 Task: Add Sprouts No Salt Added Tomato Sauce to the cart.
Action: Mouse moved to (17, 88)
Screenshot: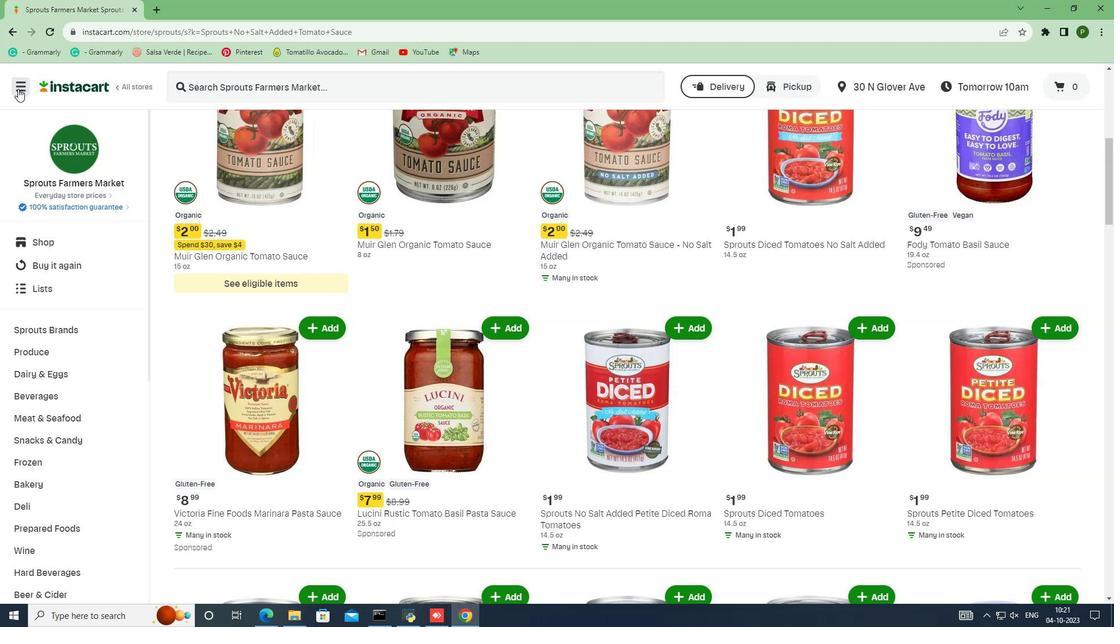 
Action: Mouse pressed left at (17, 88)
Screenshot: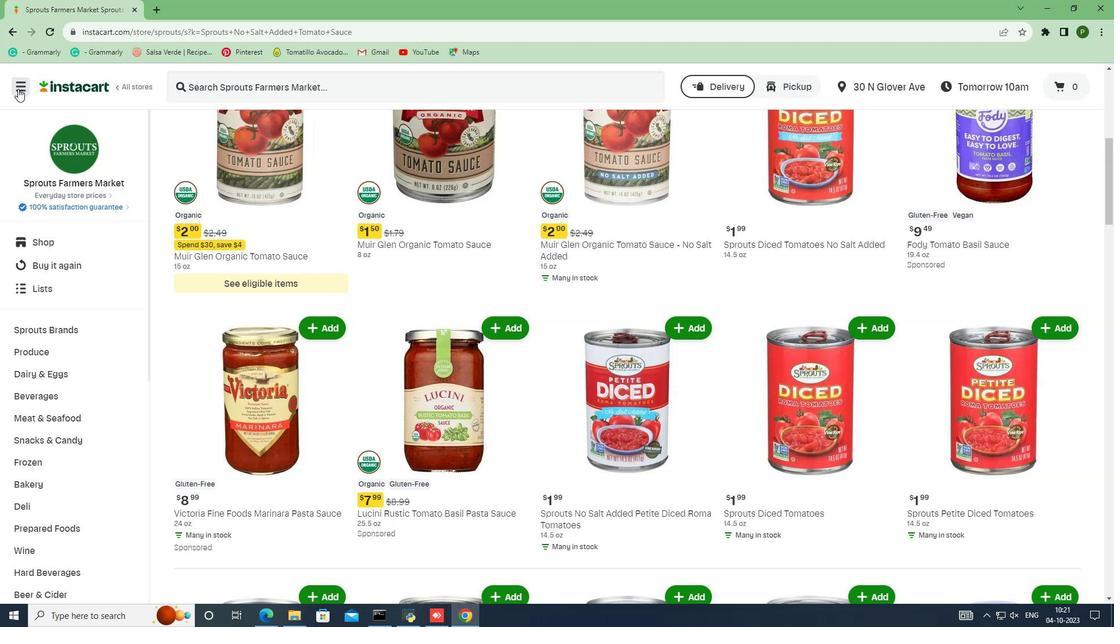 
Action: Mouse moved to (47, 313)
Screenshot: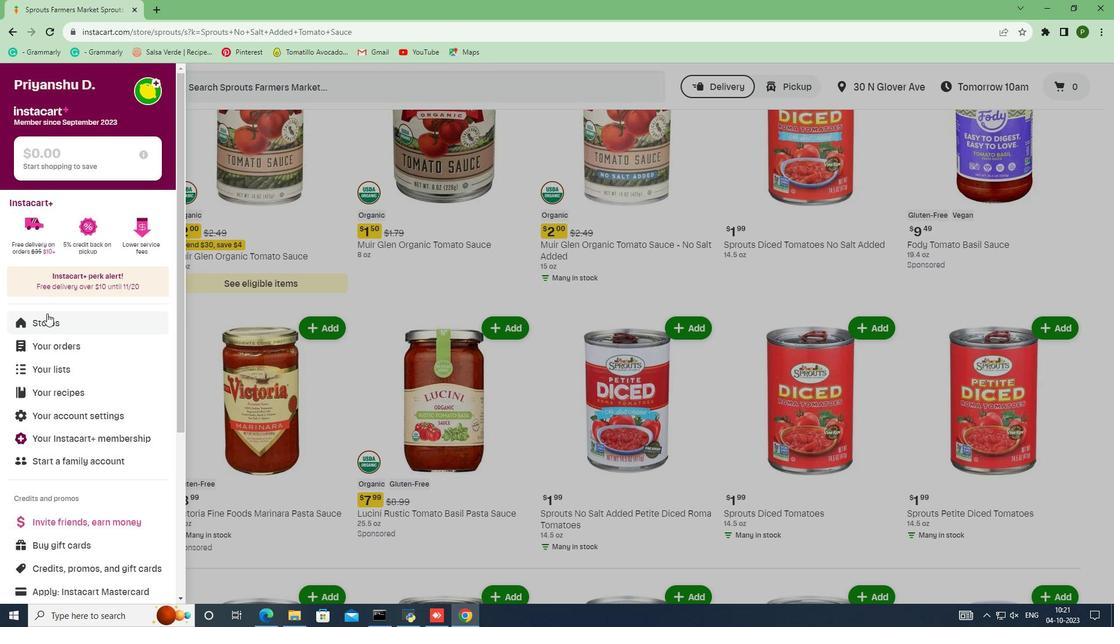 
Action: Mouse pressed left at (47, 313)
Screenshot: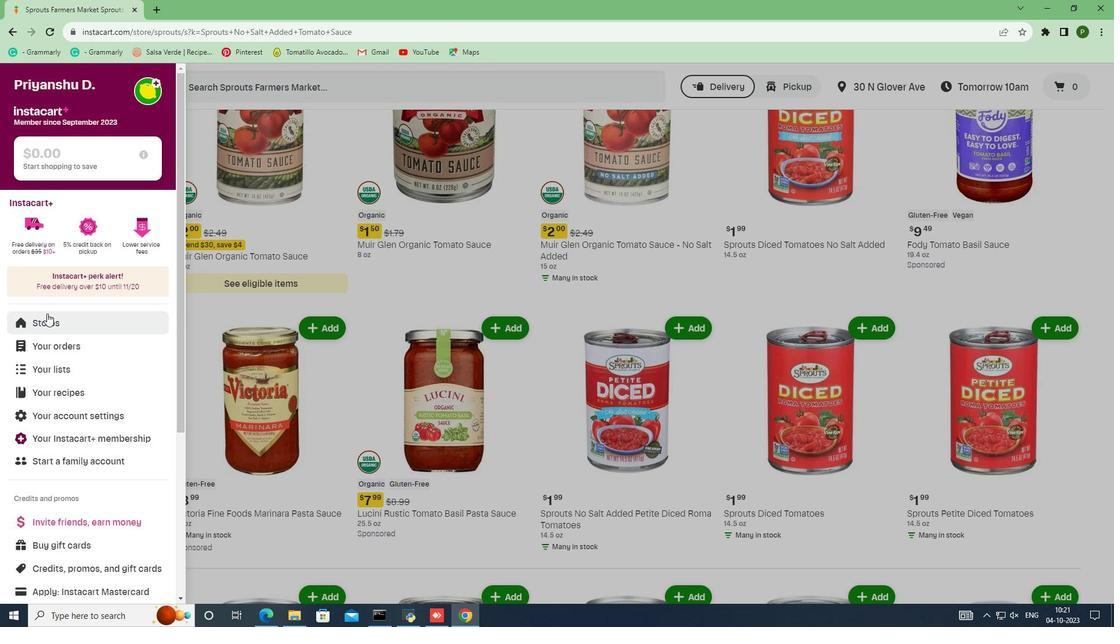 
Action: Mouse moved to (265, 132)
Screenshot: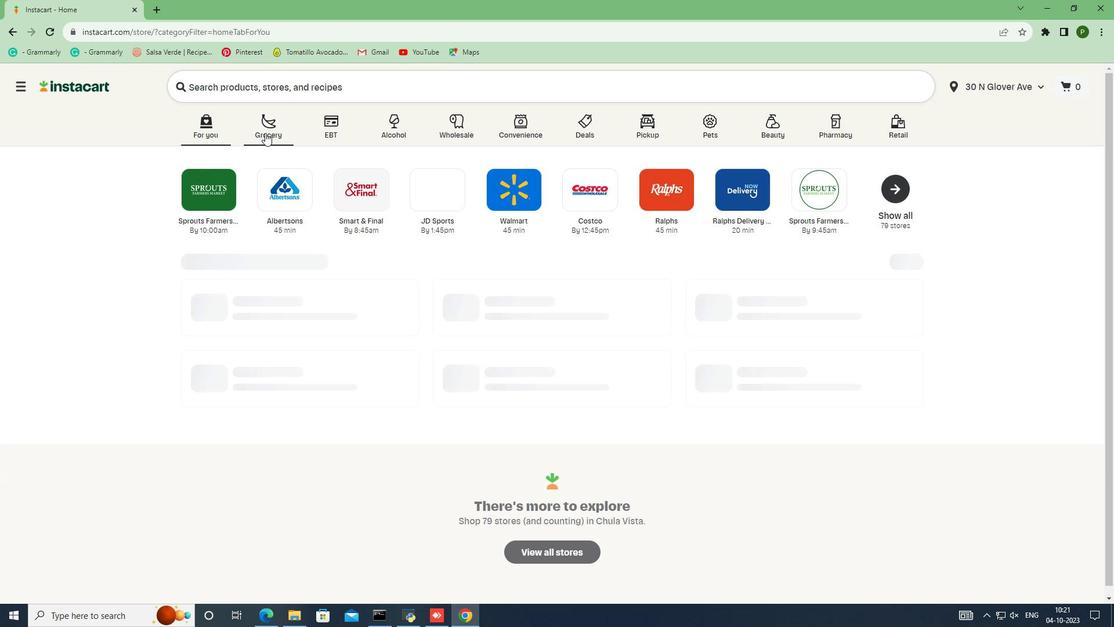 
Action: Mouse pressed left at (265, 132)
Screenshot: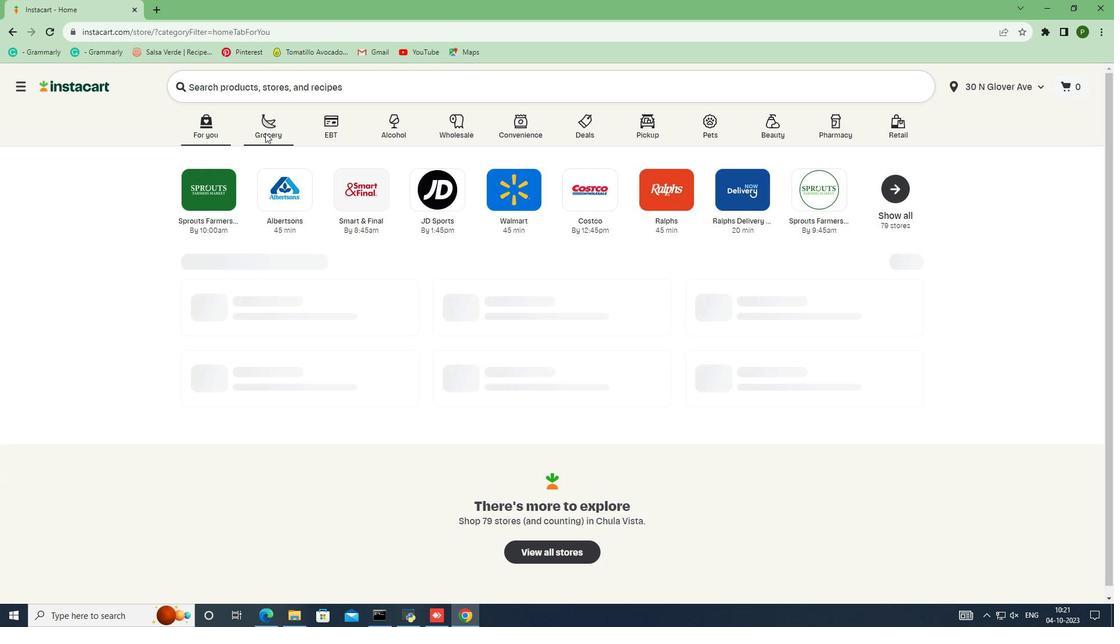 
Action: Mouse moved to (712, 263)
Screenshot: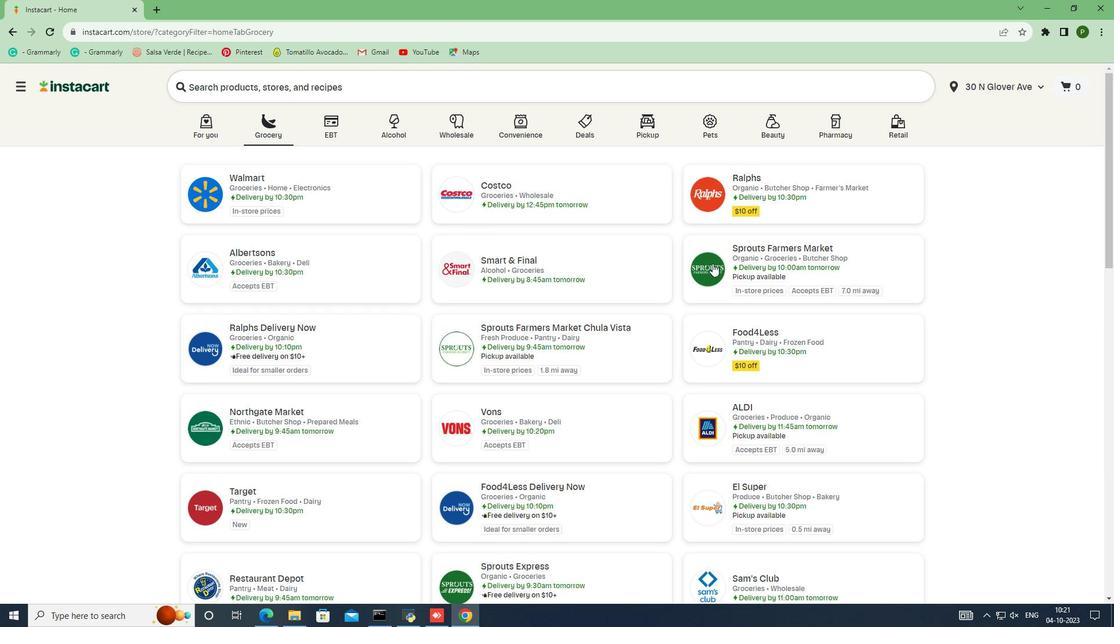 
Action: Mouse pressed left at (712, 263)
Screenshot: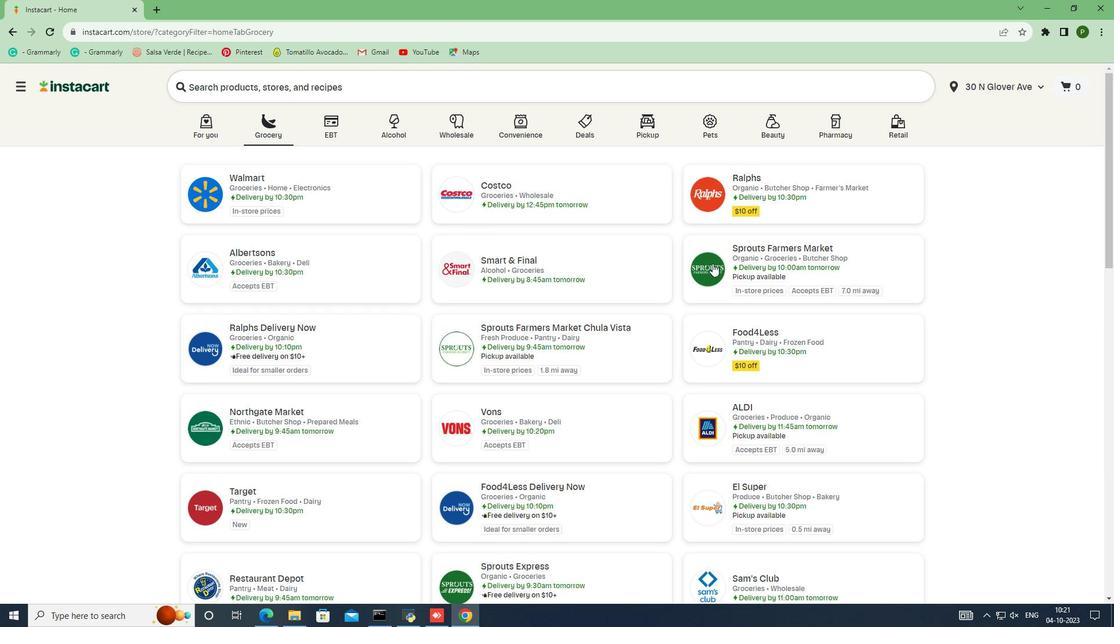 
Action: Mouse moved to (87, 326)
Screenshot: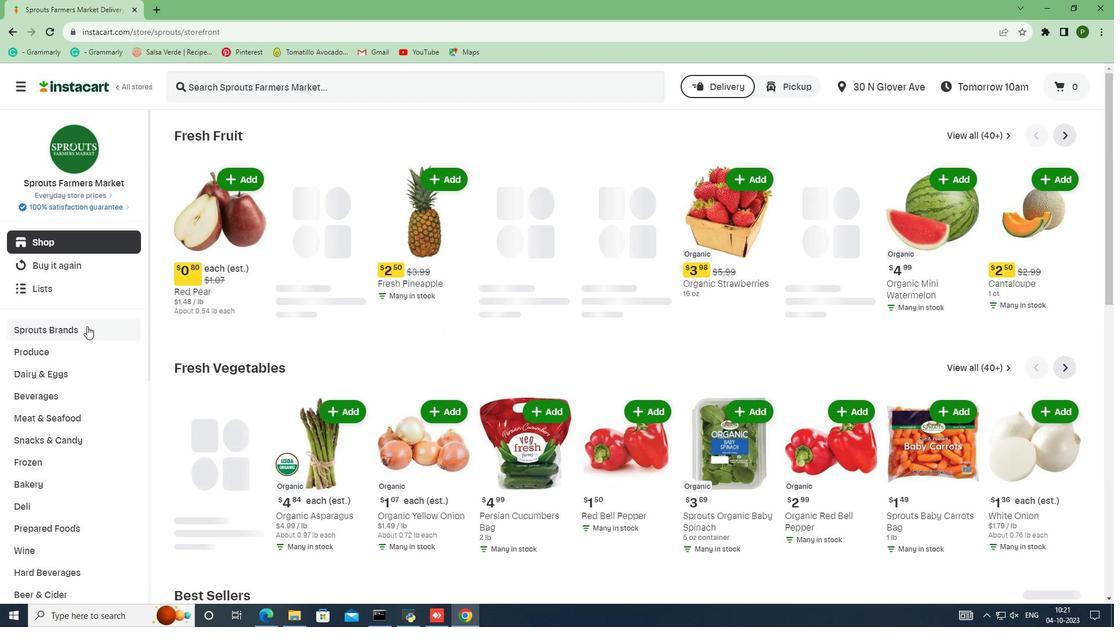 
Action: Mouse pressed left at (87, 326)
Screenshot: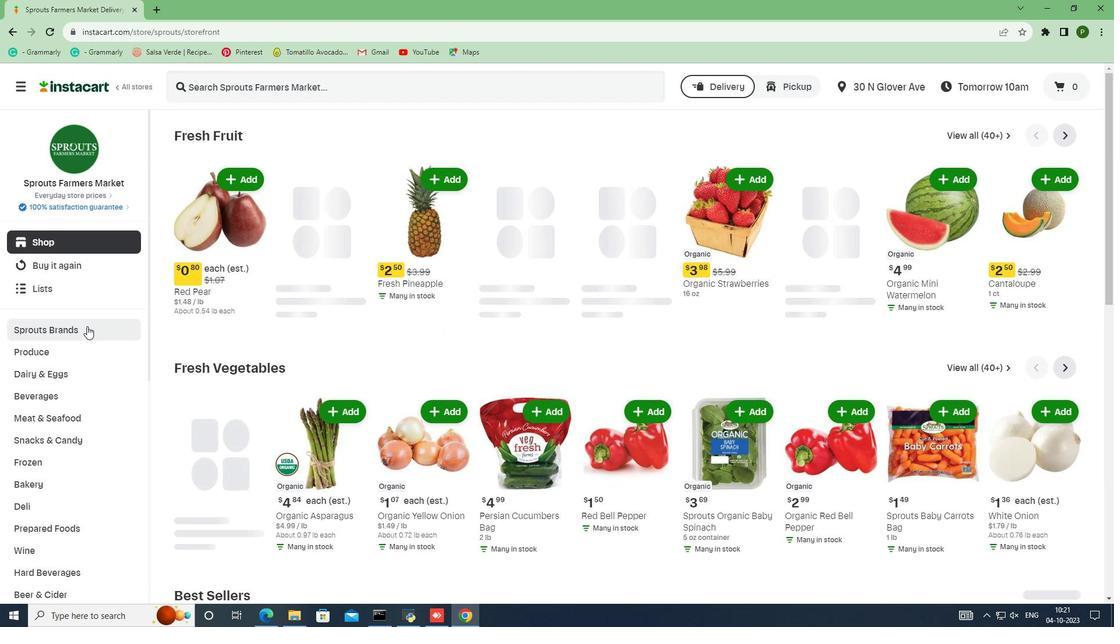 
Action: Mouse moved to (57, 414)
Screenshot: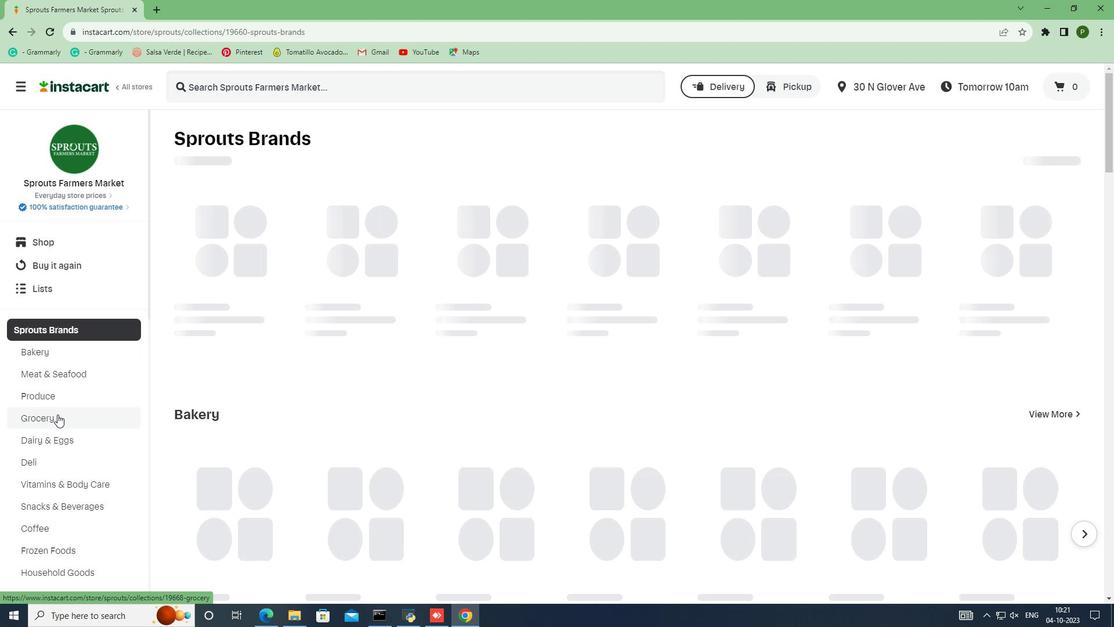 
Action: Mouse pressed left at (57, 414)
Screenshot: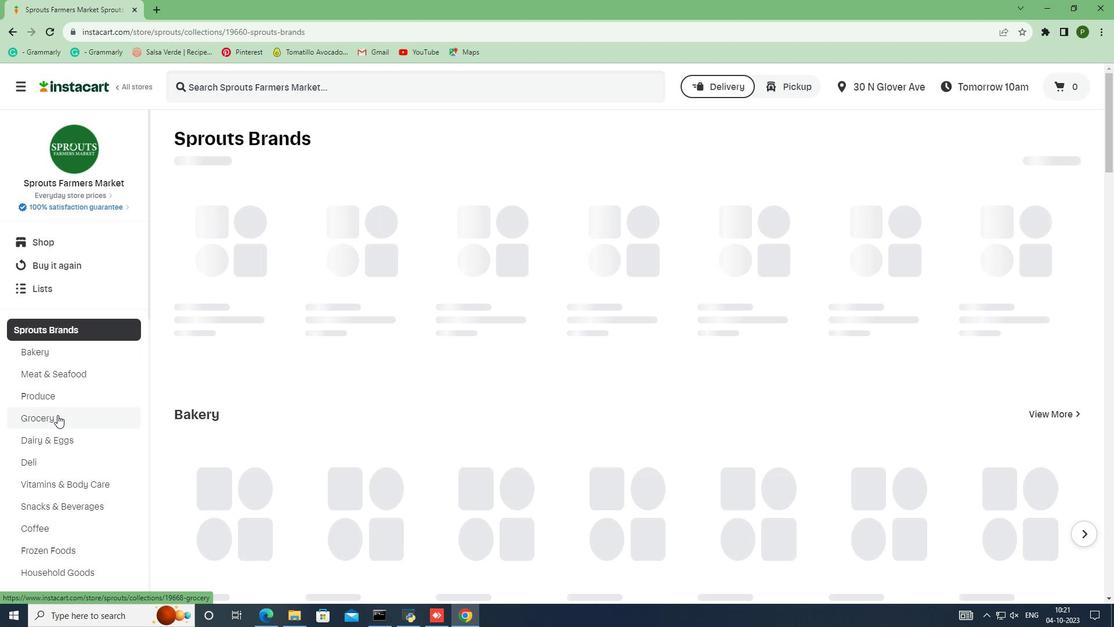 
Action: Mouse moved to (291, 257)
Screenshot: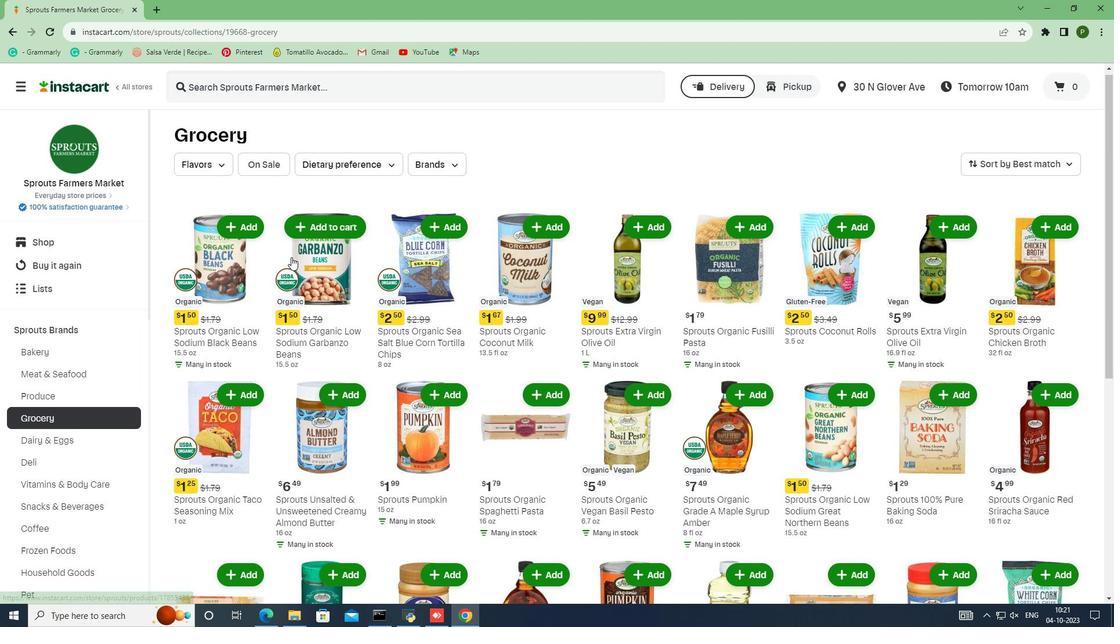 
Action: Mouse scrolled (291, 256) with delta (0, 0)
Screenshot: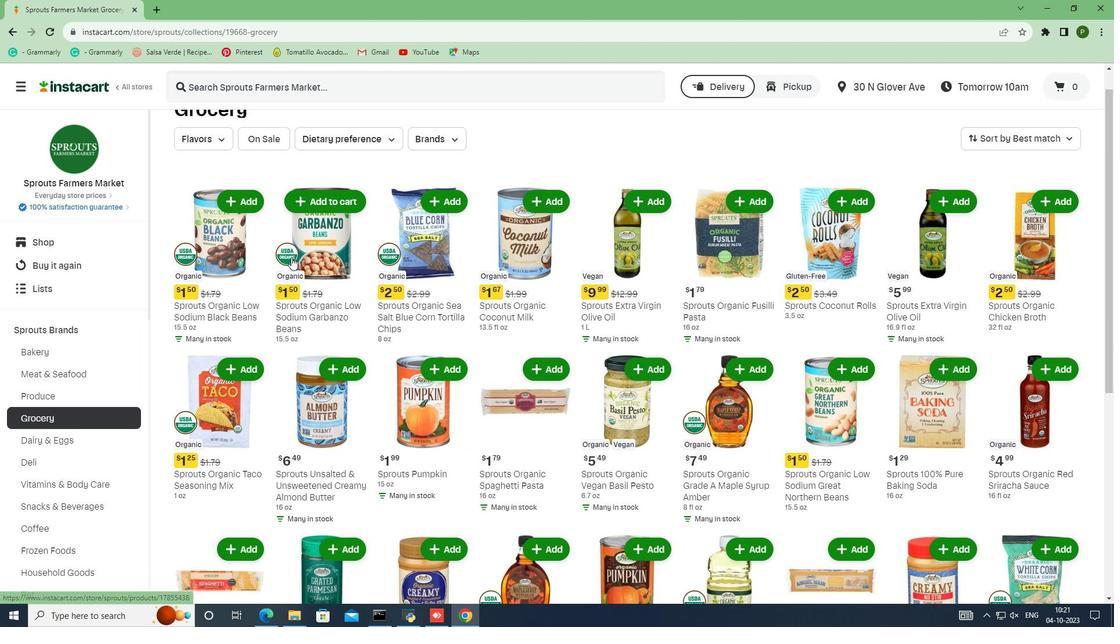 
Action: Mouse scrolled (291, 256) with delta (0, 0)
Screenshot: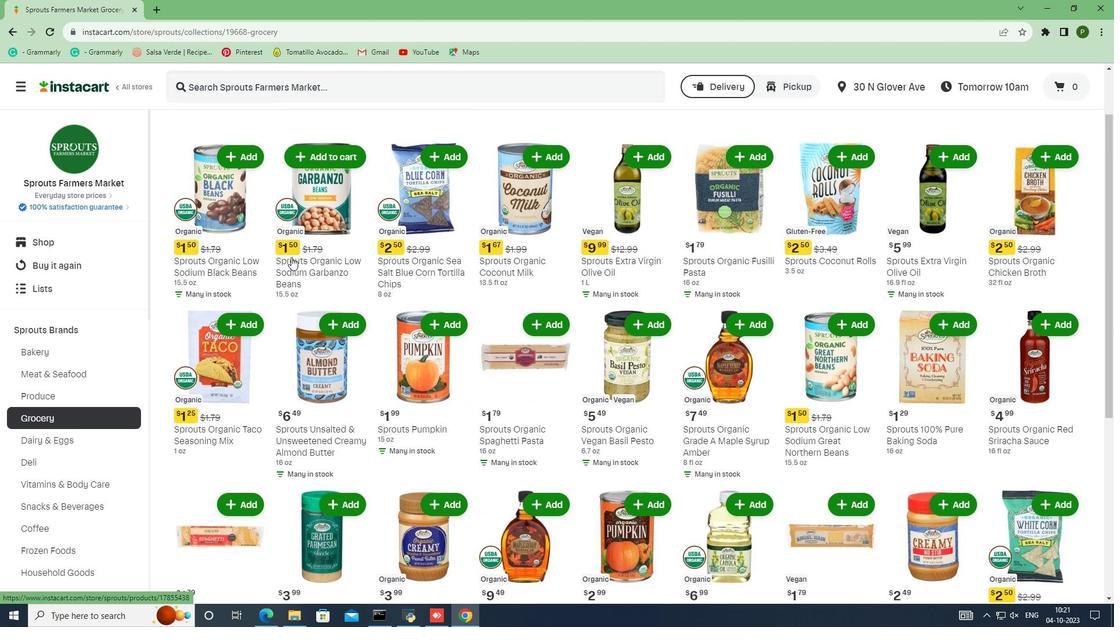 
Action: Mouse scrolled (291, 256) with delta (0, 0)
Screenshot: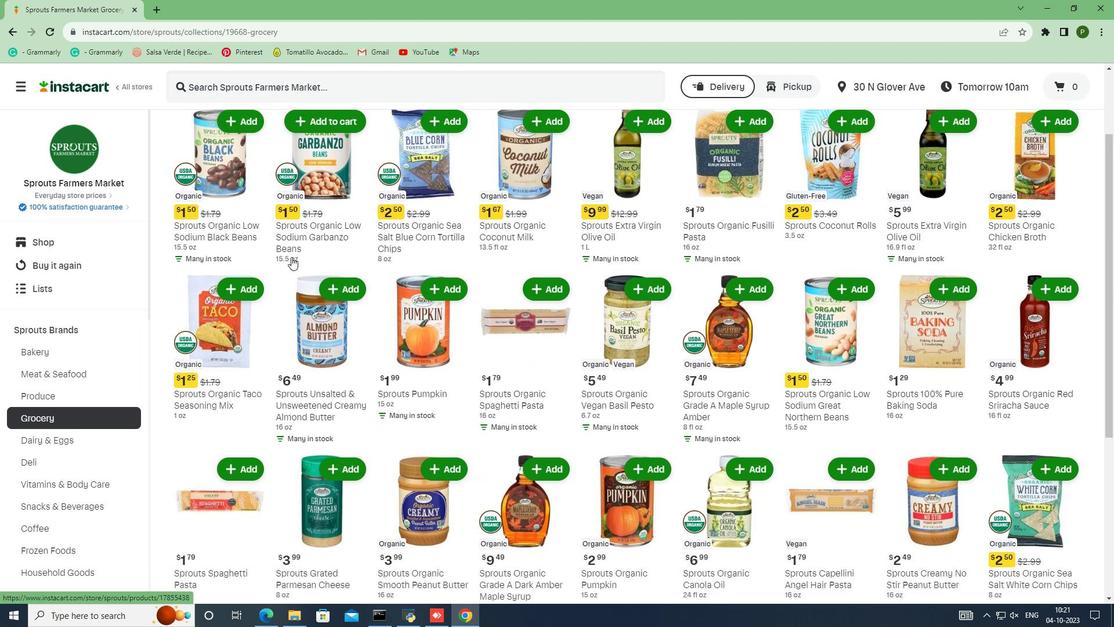 
Action: Mouse scrolled (291, 256) with delta (0, 0)
Screenshot: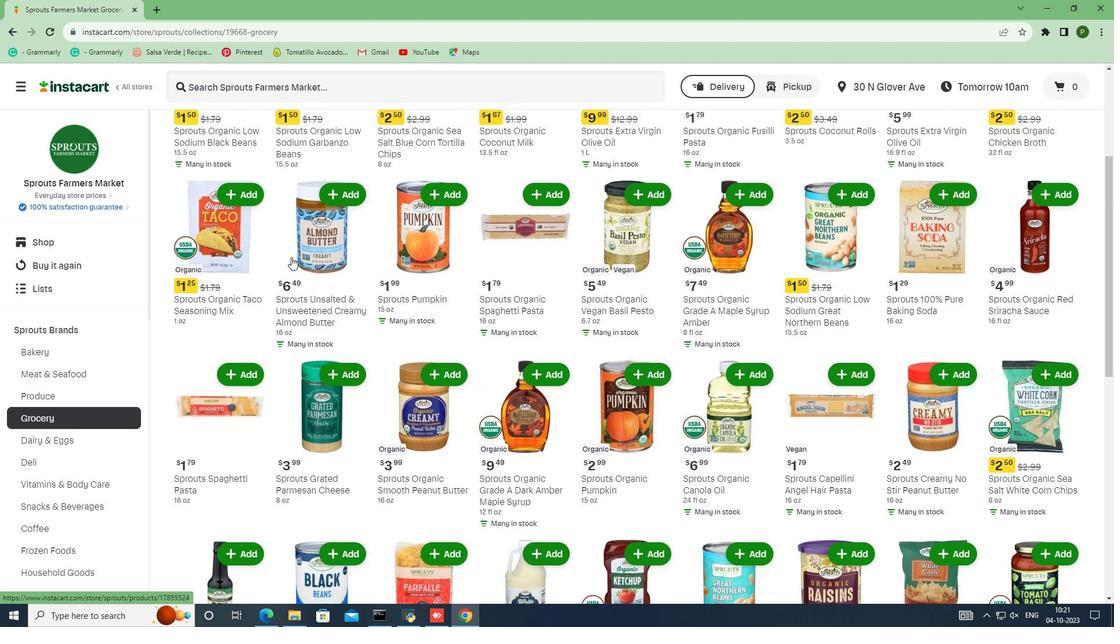 
Action: Mouse scrolled (291, 256) with delta (0, 0)
Screenshot: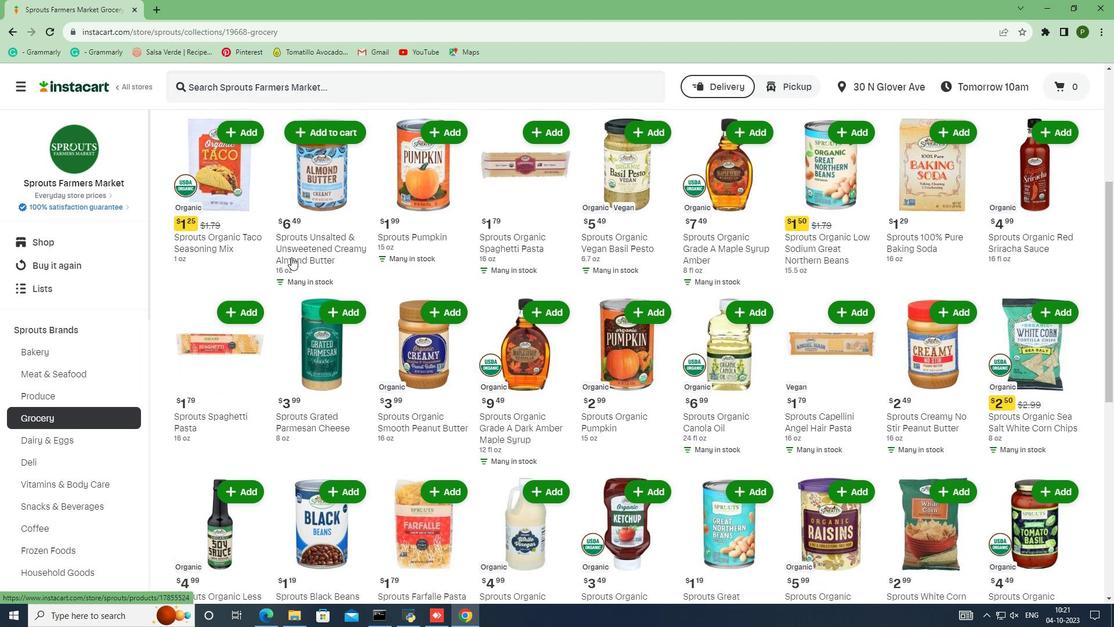 
Action: Mouse scrolled (291, 256) with delta (0, 0)
Screenshot: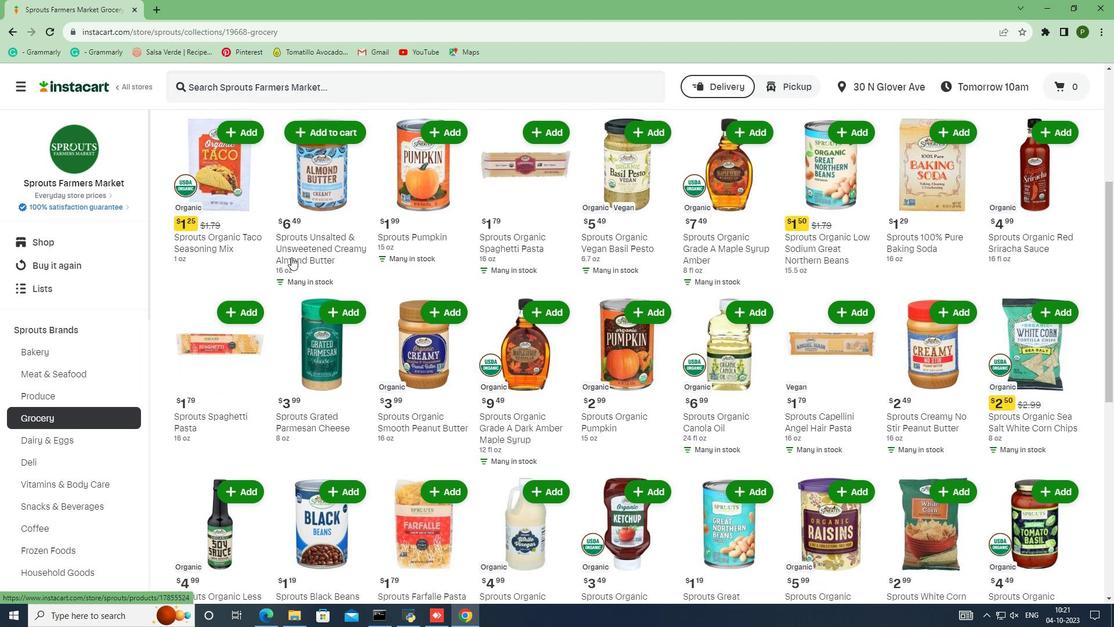 
Action: Mouse scrolled (291, 256) with delta (0, 0)
Screenshot: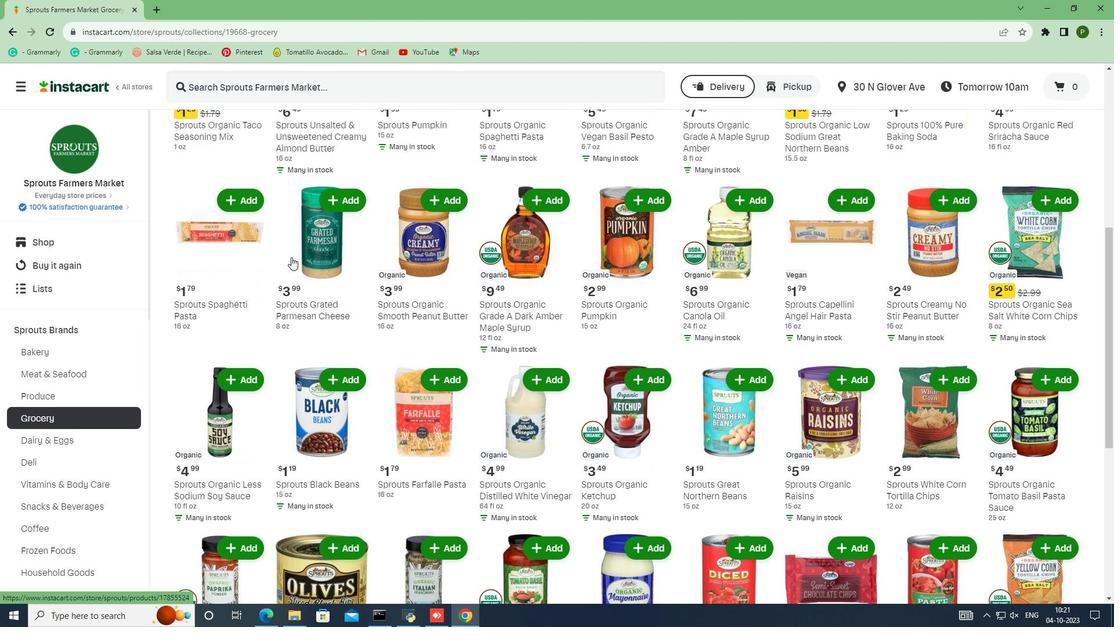 
Action: Mouse scrolled (291, 256) with delta (0, 0)
Screenshot: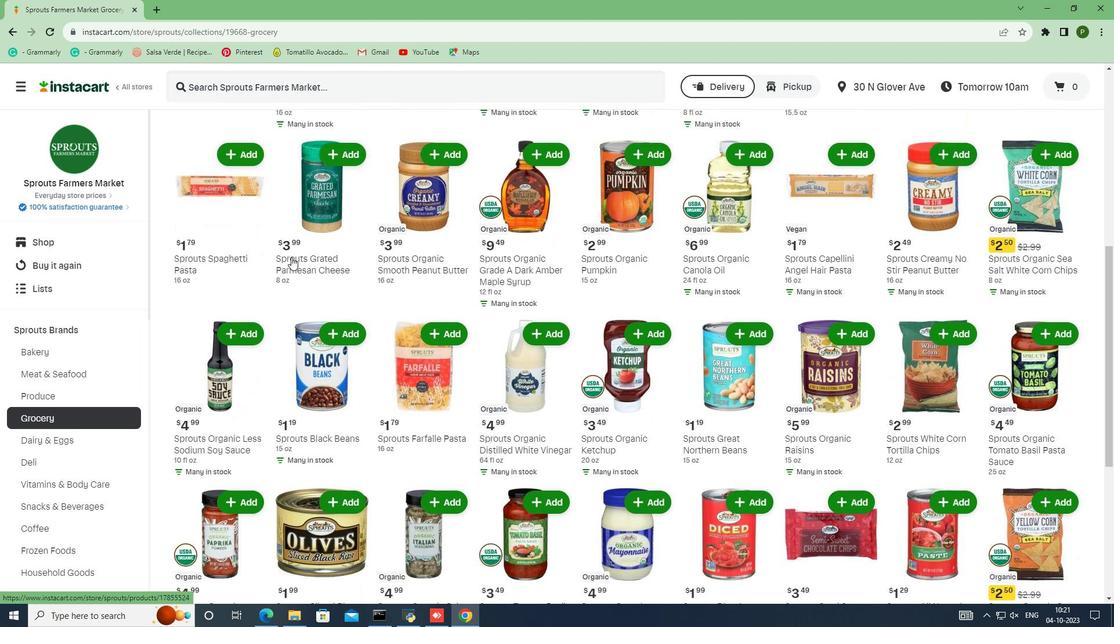 
Action: Mouse scrolled (291, 256) with delta (0, 0)
Screenshot: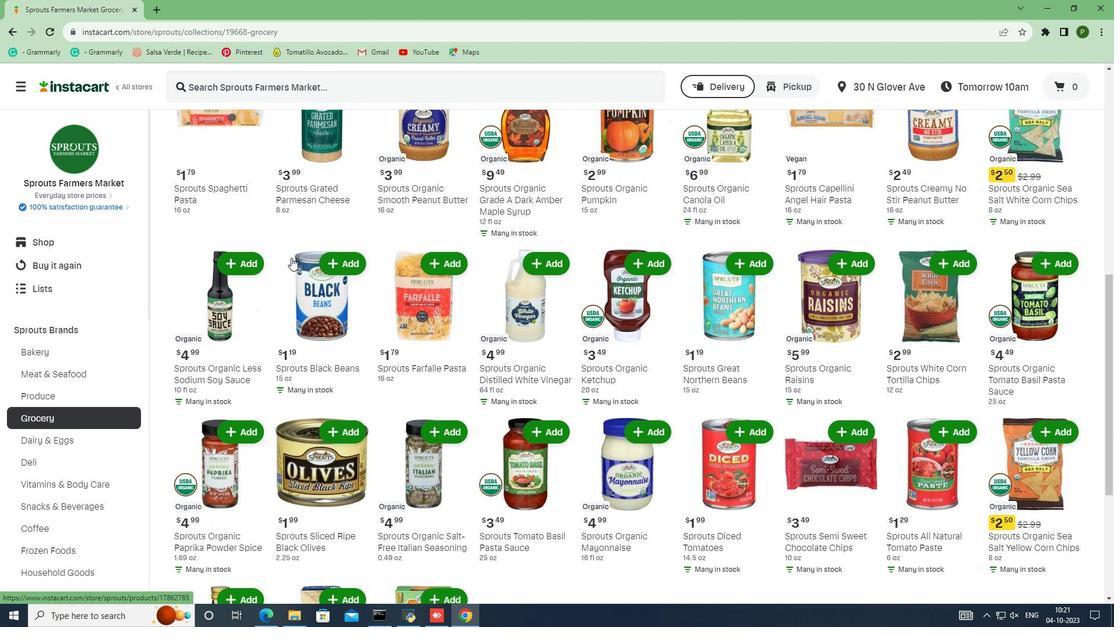 
Action: Mouse moved to (291, 257)
Screenshot: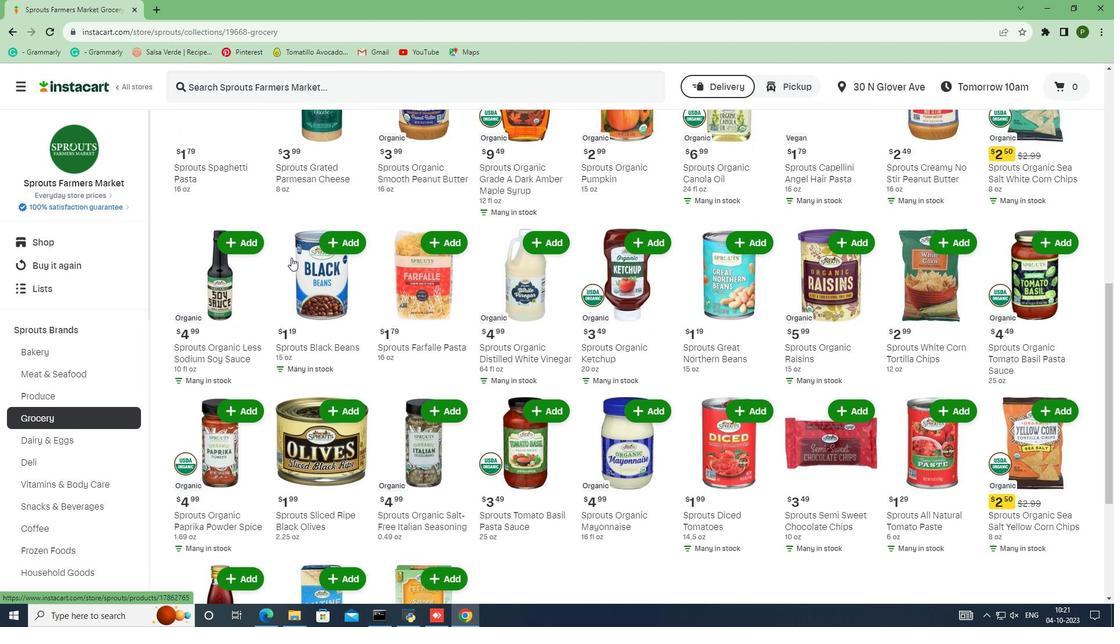 
Action: Mouse scrolled (291, 257) with delta (0, 0)
Screenshot: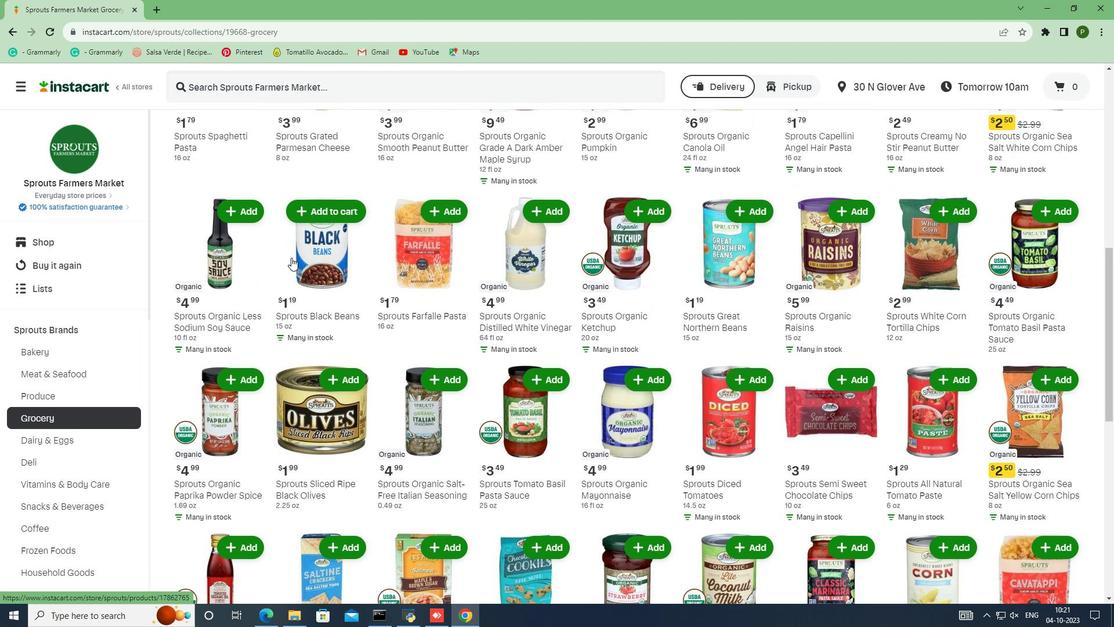
Action: Mouse scrolled (291, 257) with delta (0, 0)
Screenshot: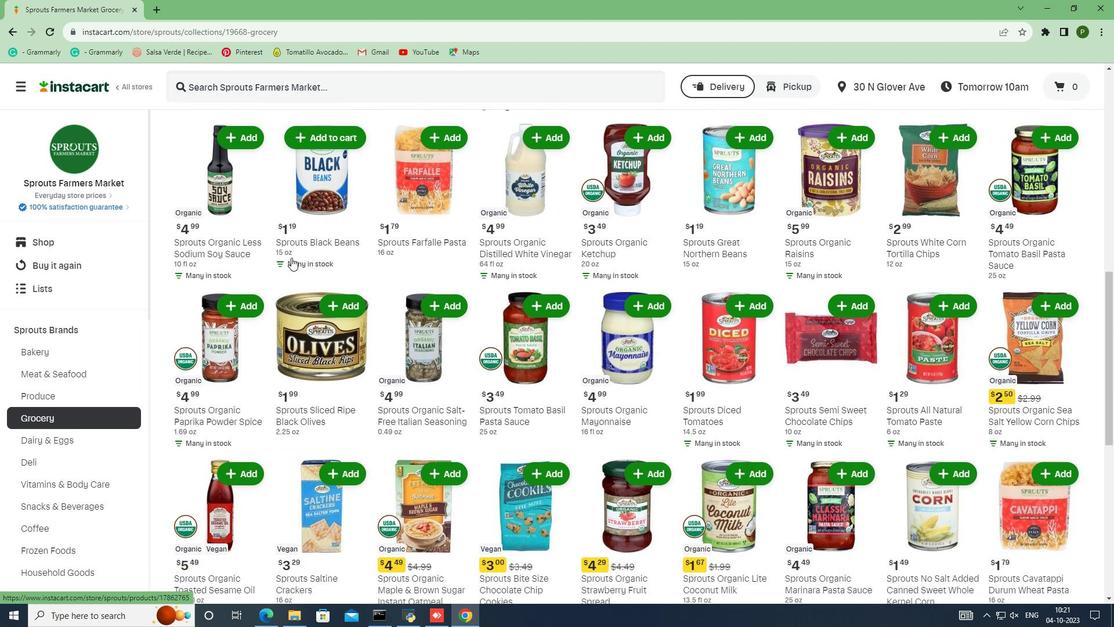 
Action: Mouse scrolled (291, 257) with delta (0, 0)
Screenshot: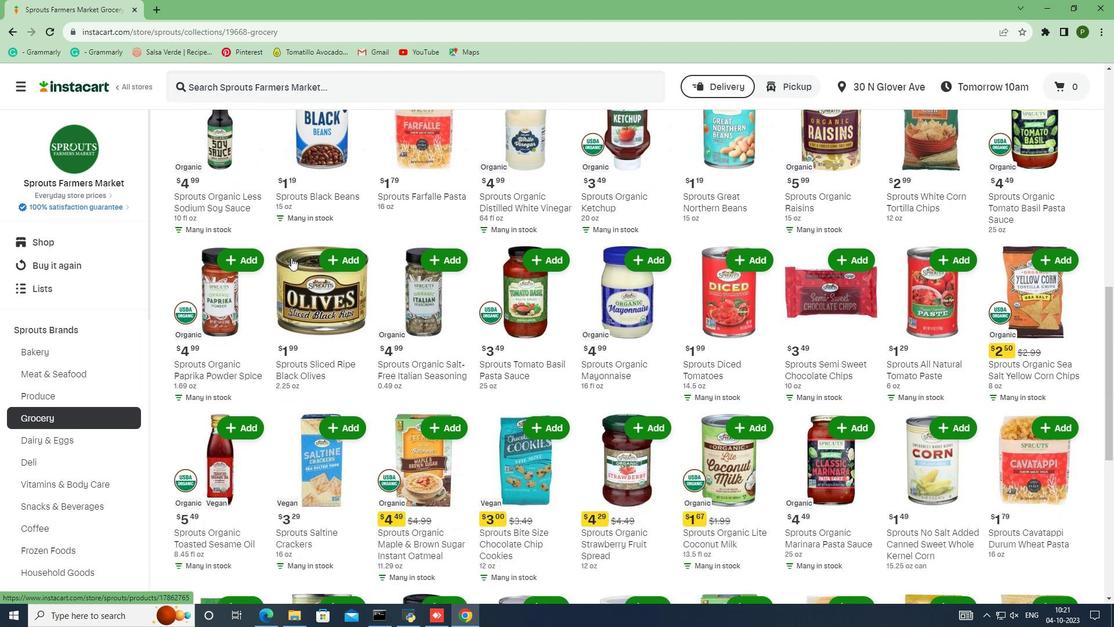 
Action: Mouse scrolled (291, 257) with delta (0, 0)
Screenshot: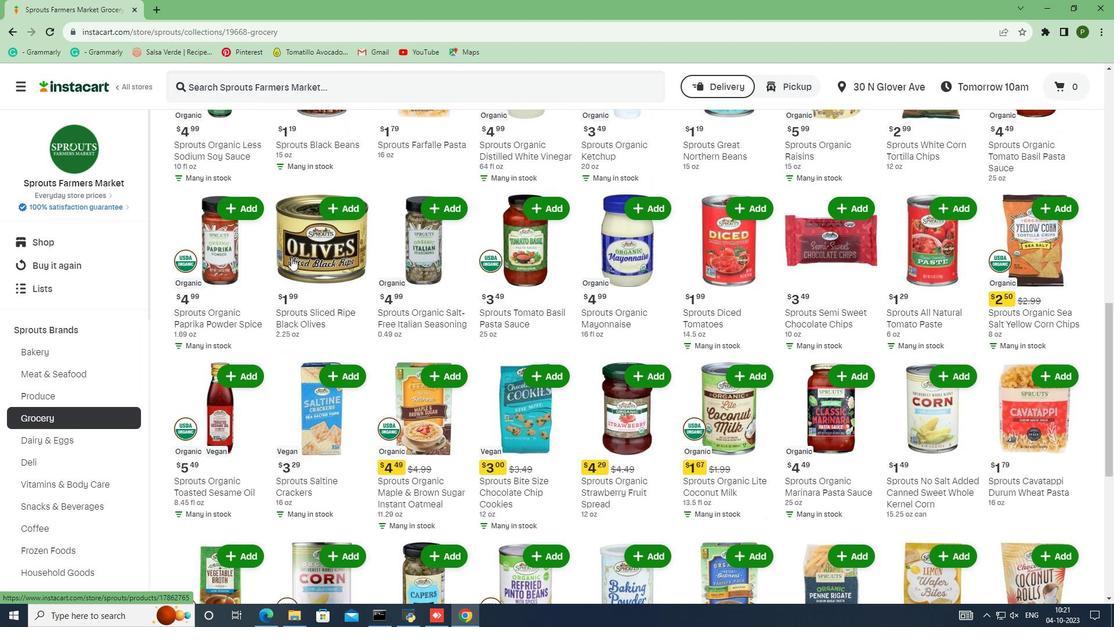 
Action: Mouse scrolled (291, 257) with delta (0, 0)
Screenshot: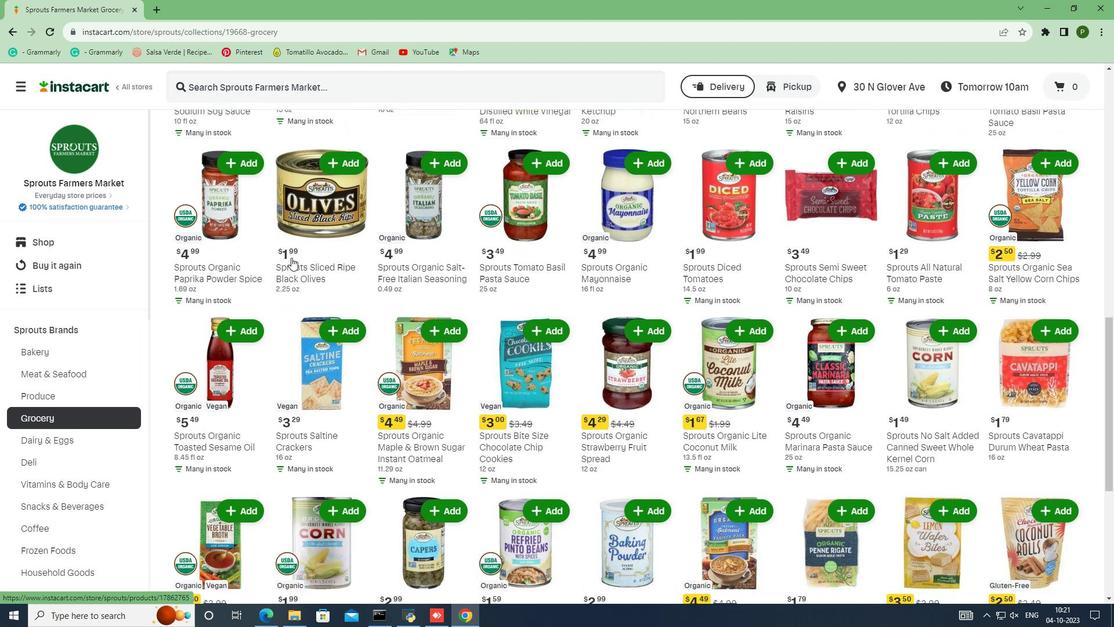
Action: Mouse scrolled (291, 257) with delta (0, 0)
Screenshot: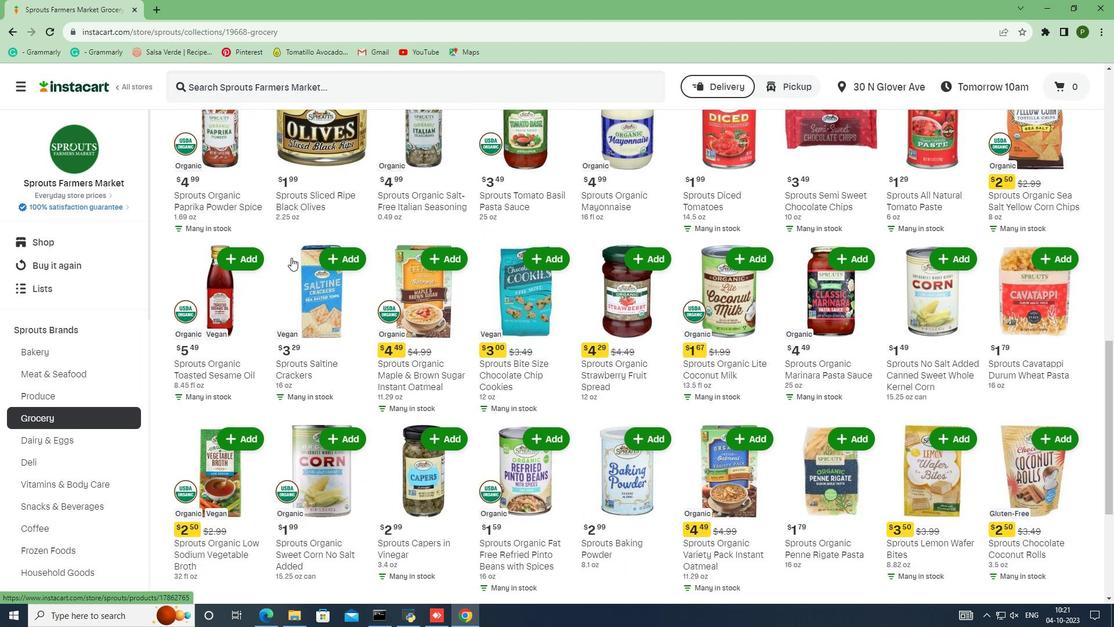 
Action: Mouse scrolled (291, 257) with delta (0, 0)
Screenshot: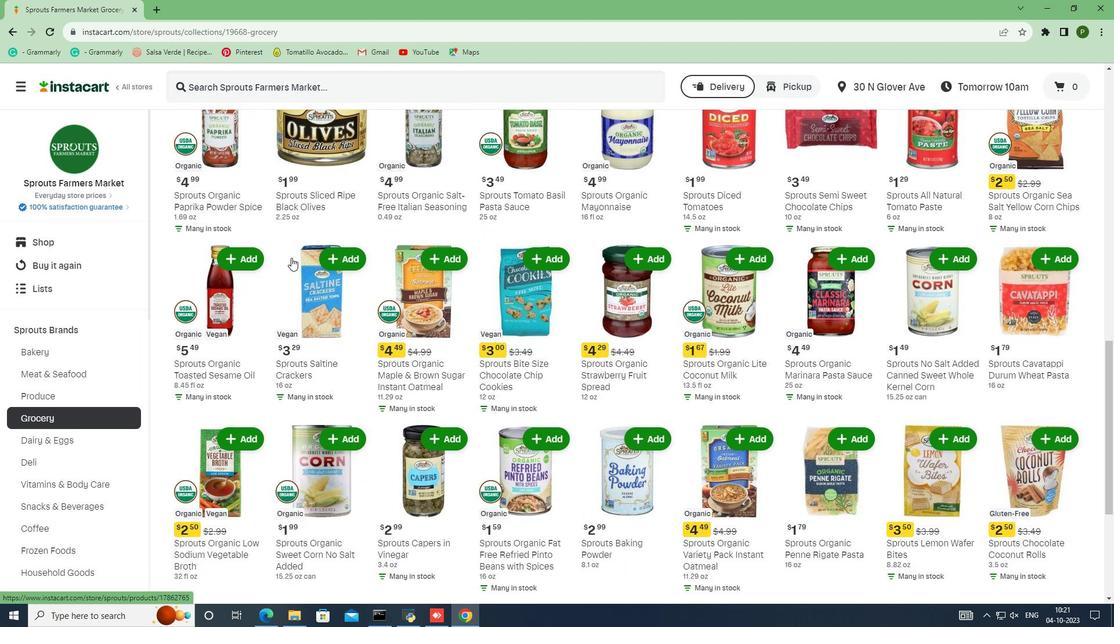 
Action: Mouse scrolled (291, 257) with delta (0, 0)
Screenshot: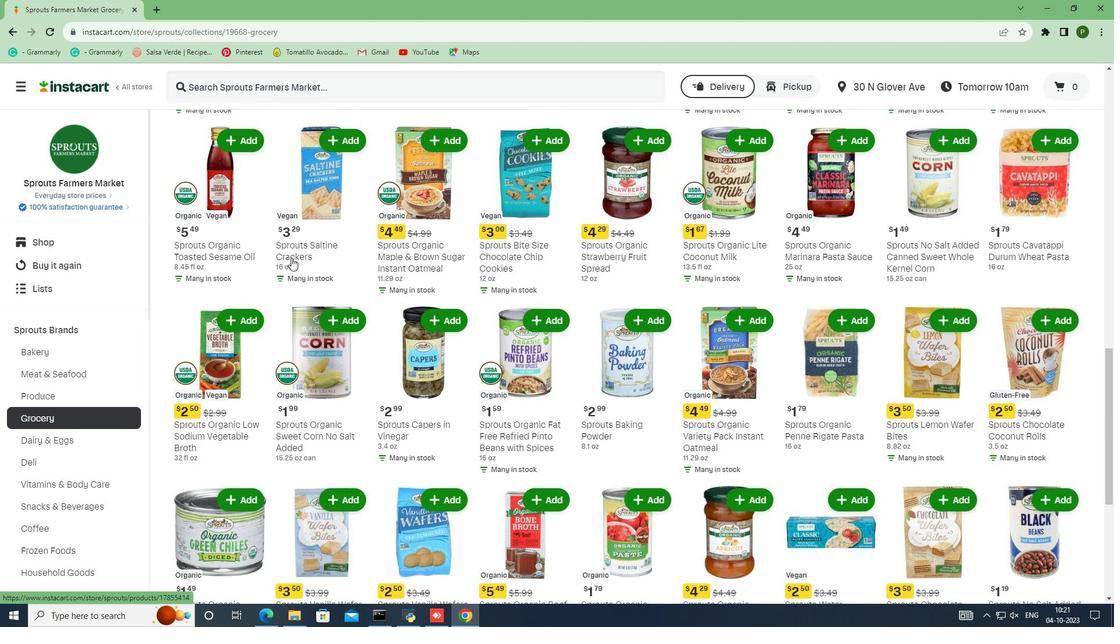 
Action: Mouse scrolled (291, 257) with delta (0, 0)
Screenshot: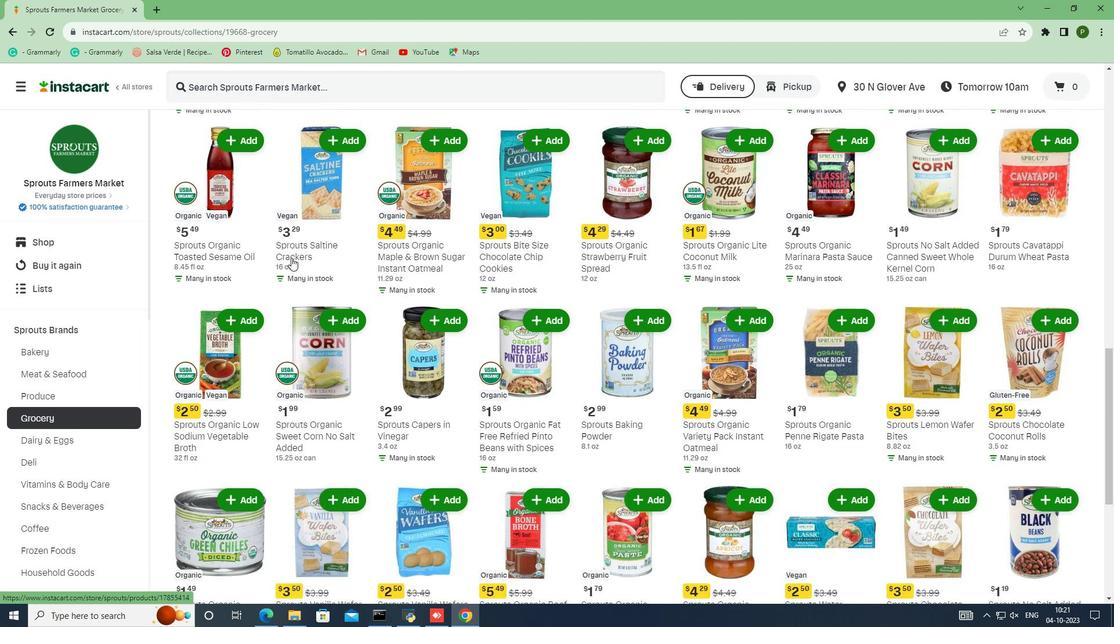 
Action: Mouse scrolled (291, 257) with delta (0, 0)
Screenshot: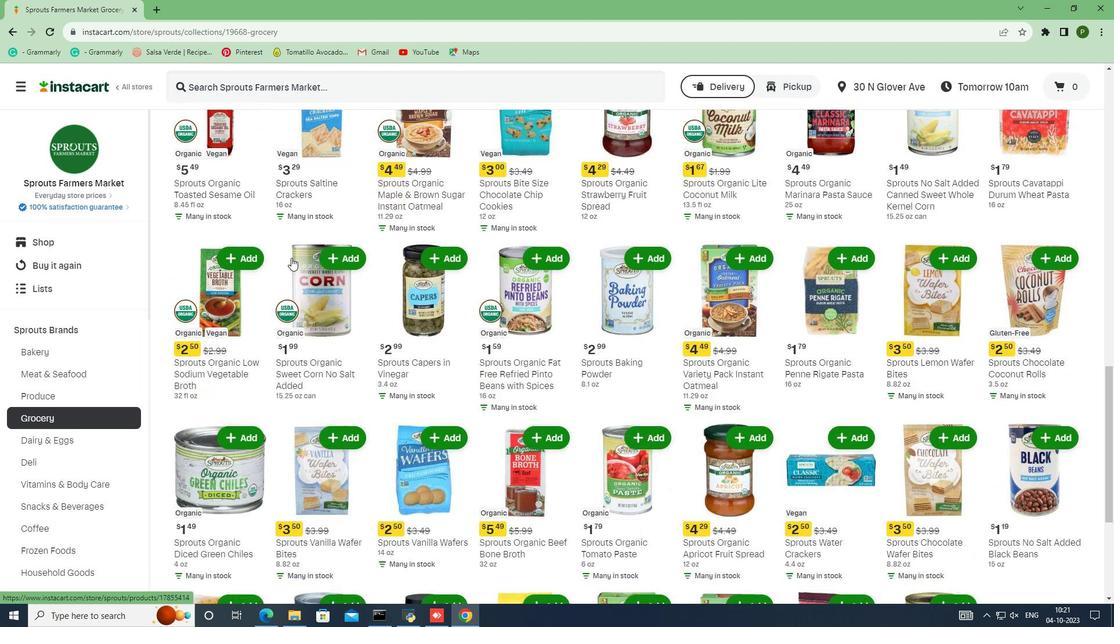 
Action: Mouse scrolled (291, 257) with delta (0, 0)
Screenshot: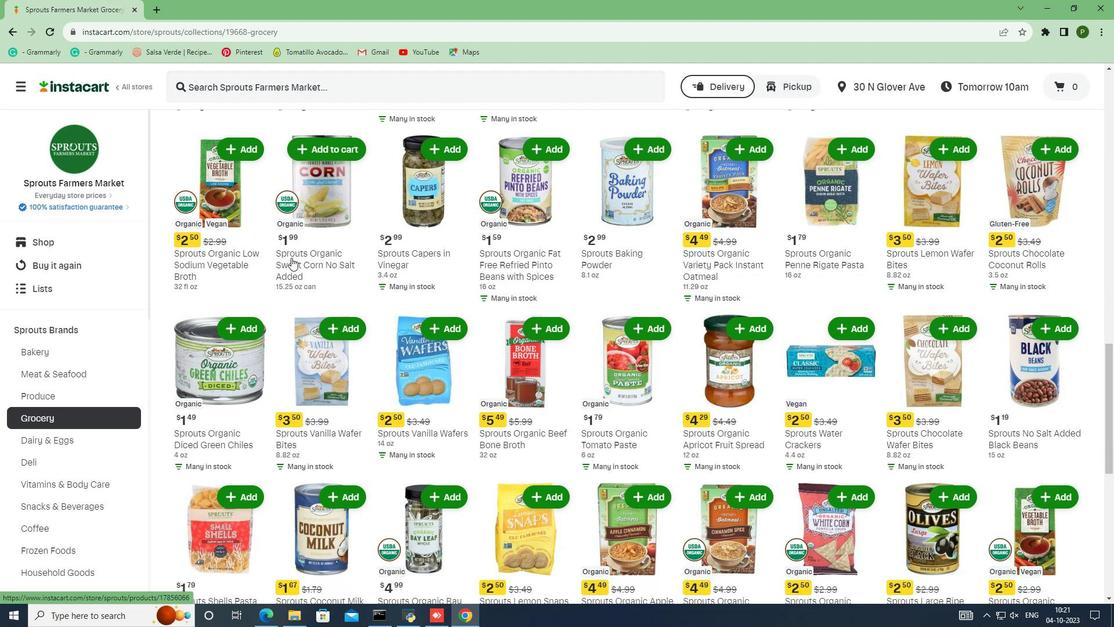 
Action: Mouse scrolled (291, 257) with delta (0, 0)
Screenshot: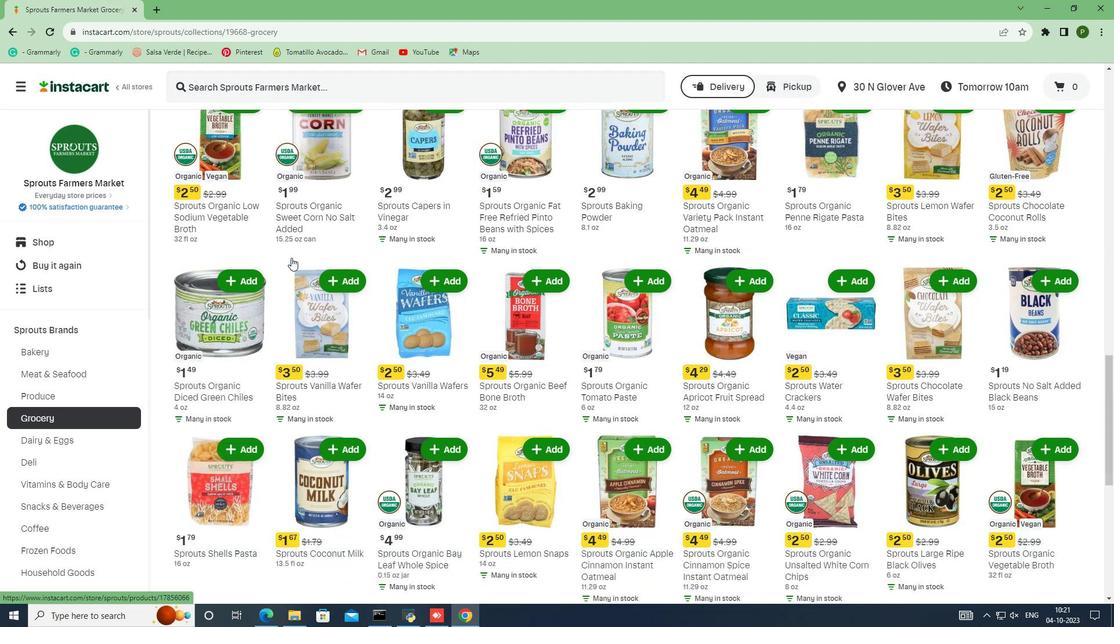 
Action: Mouse scrolled (291, 257) with delta (0, 0)
Screenshot: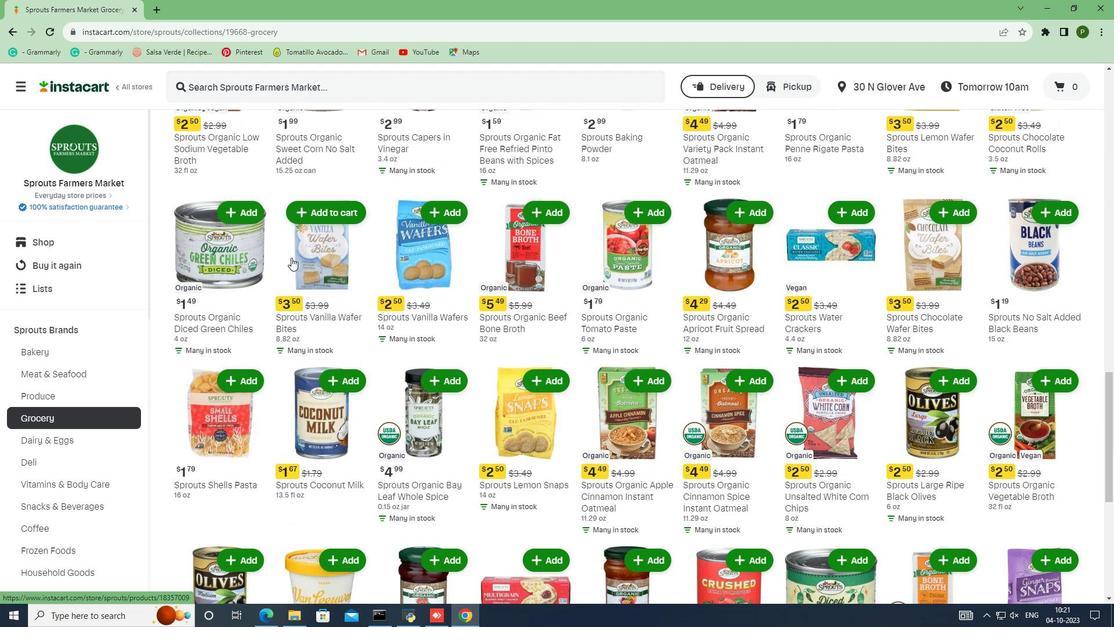 
Action: Mouse scrolled (291, 257) with delta (0, 0)
Screenshot: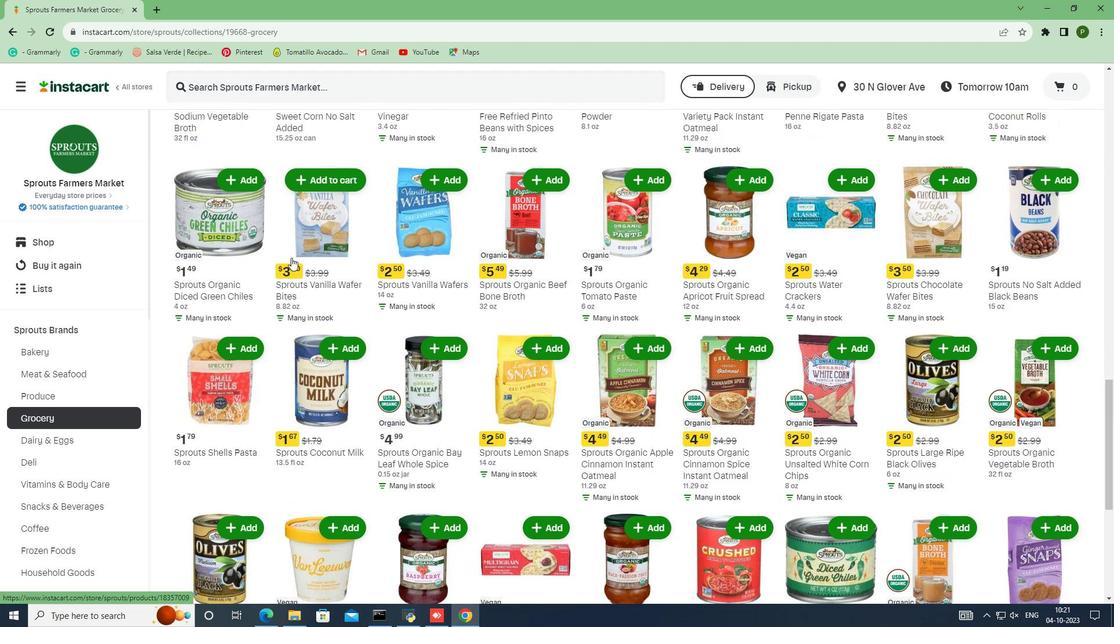 
Action: Mouse scrolled (291, 257) with delta (0, 0)
Screenshot: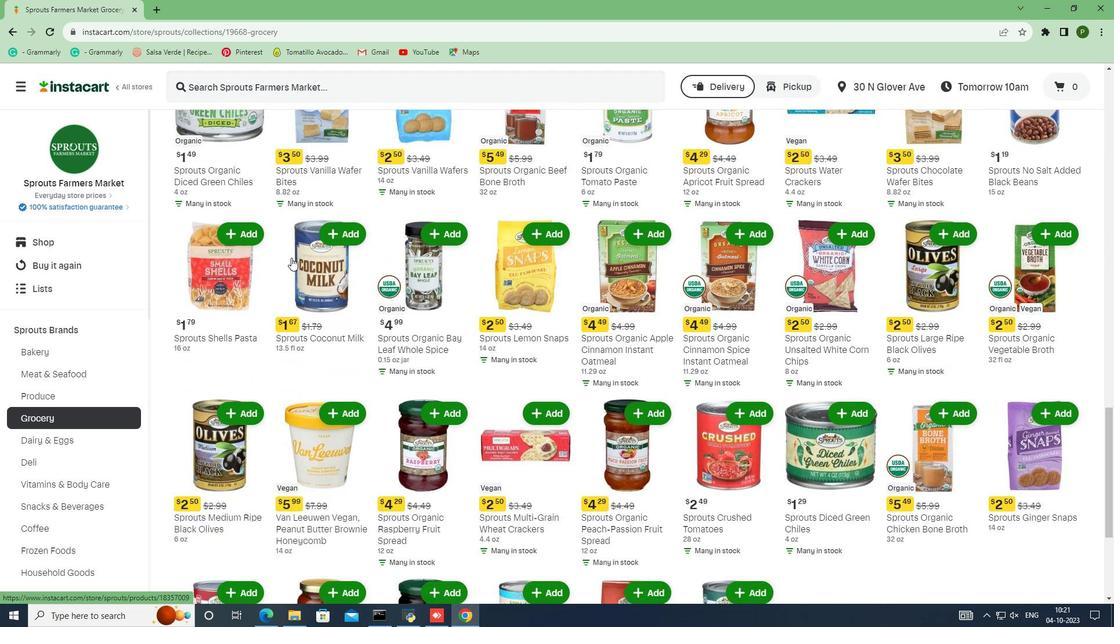
Action: Mouse scrolled (291, 257) with delta (0, 0)
Screenshot: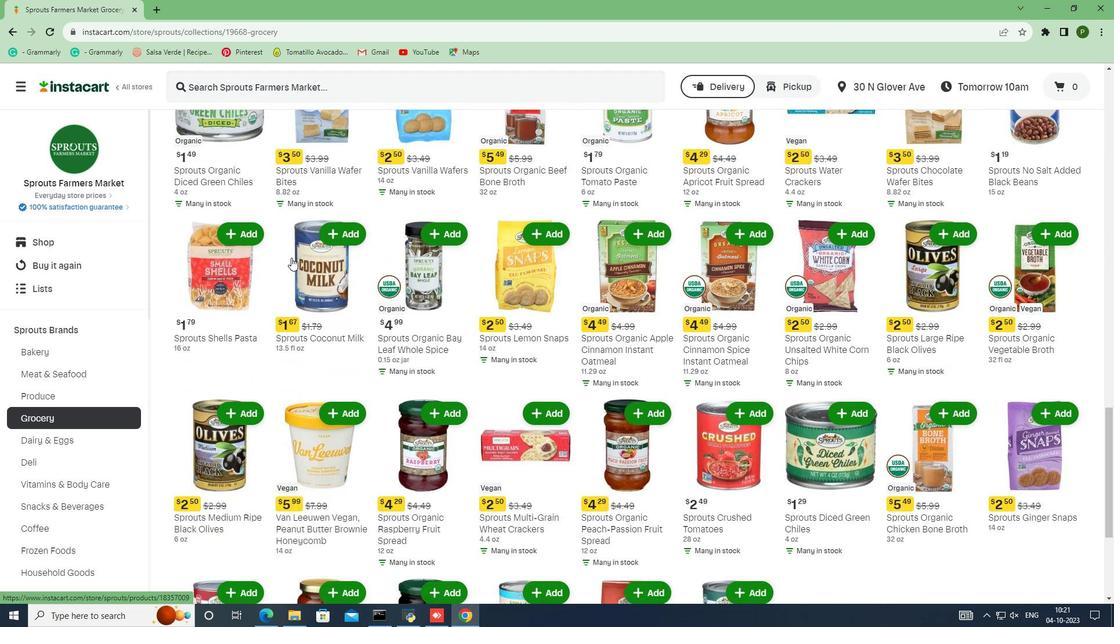 
Action: Mouse scrolled (291, 257) with delta (0, 0)
Screenshot: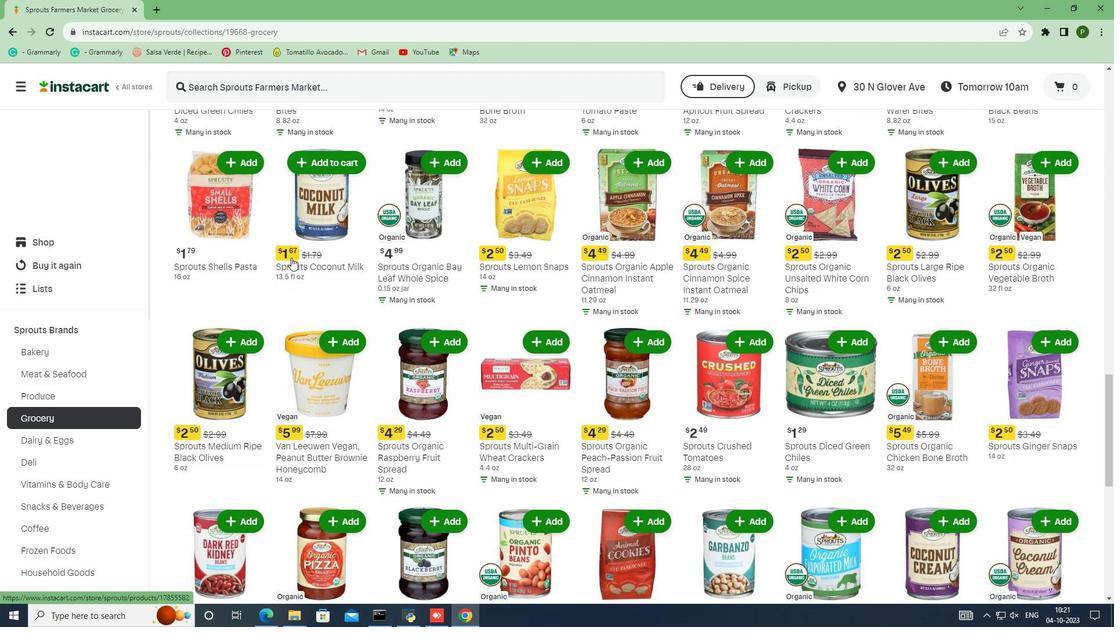 
Action: Mouse scrolled (291, 257) with delta (0, 0)
Screenshot: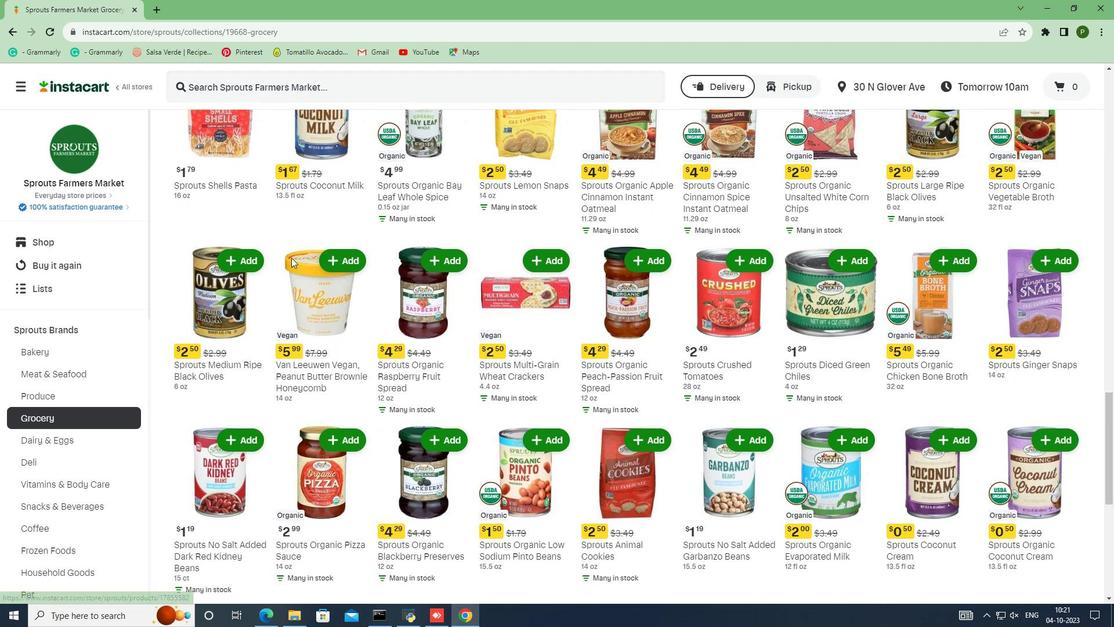 
Action: Mouse scrolled (291, 257) with delta (0, 0)
Screenshot: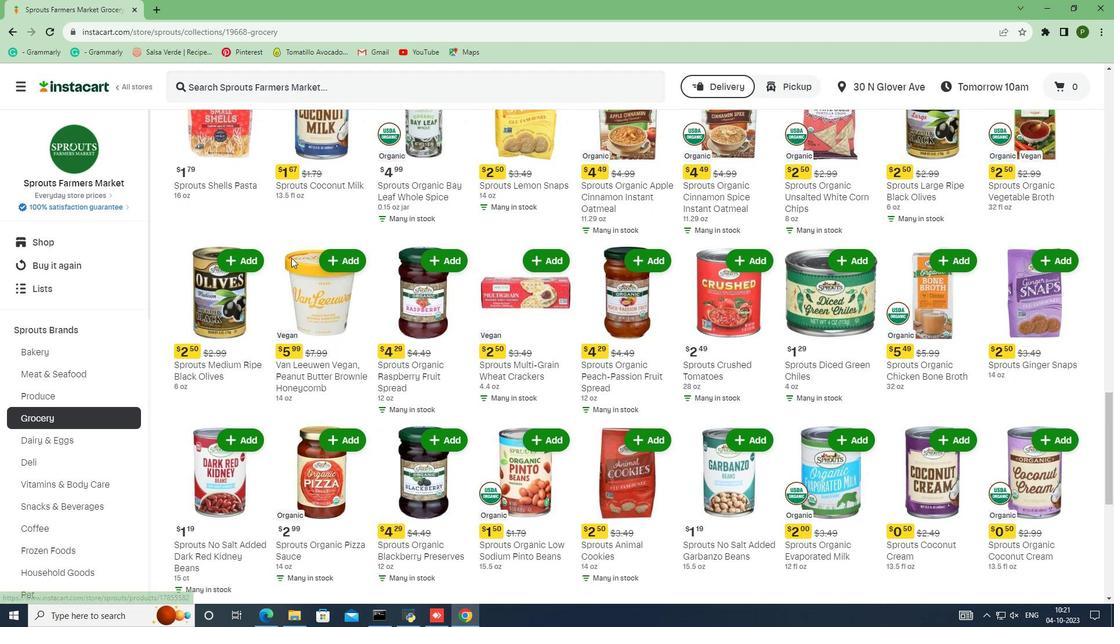 
Action: Mouse scrolled (291, 257) with delta (0, 0)
Screenshot: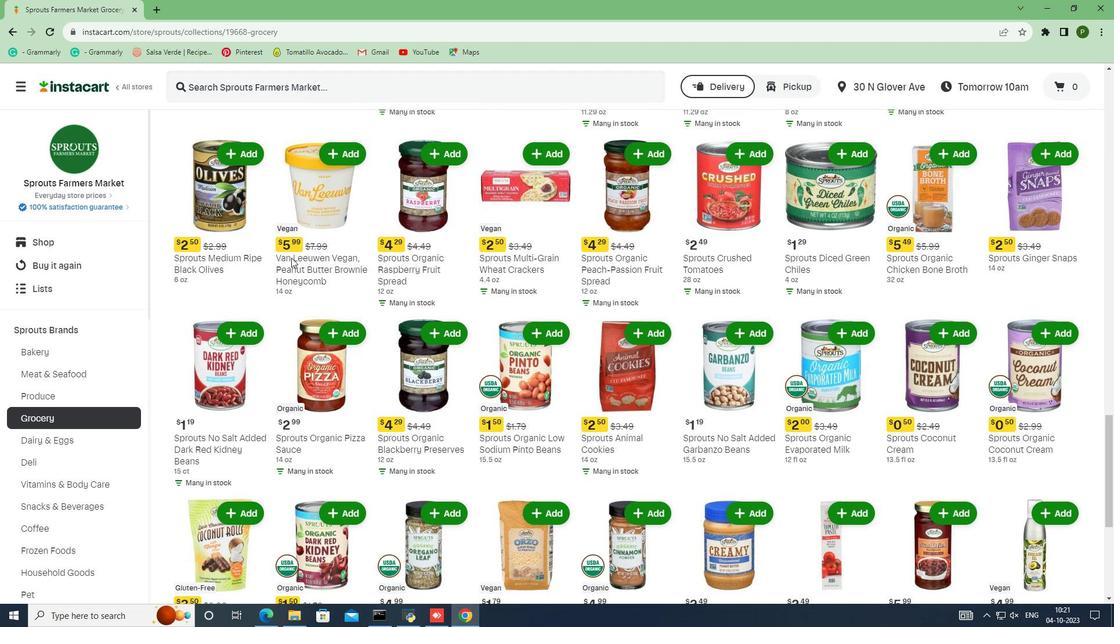 
Action: Mouse scrolled (291, 257) with delta (0, 0)
Screenshot: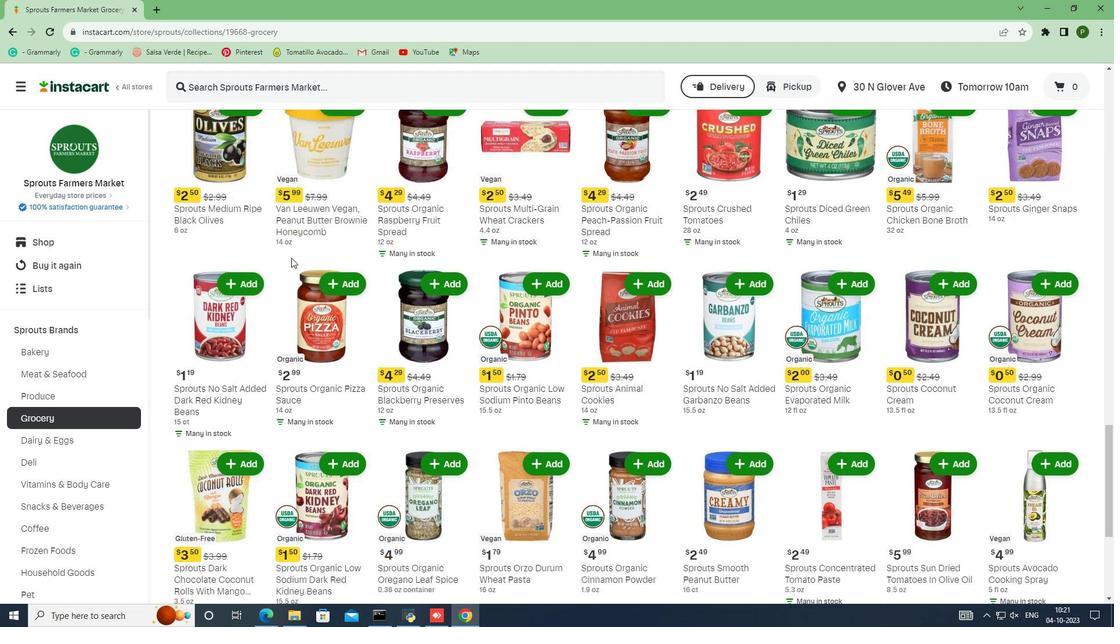 
Action: Mouse scrolled (291, 257) with delta (0, 0)
Screenshot: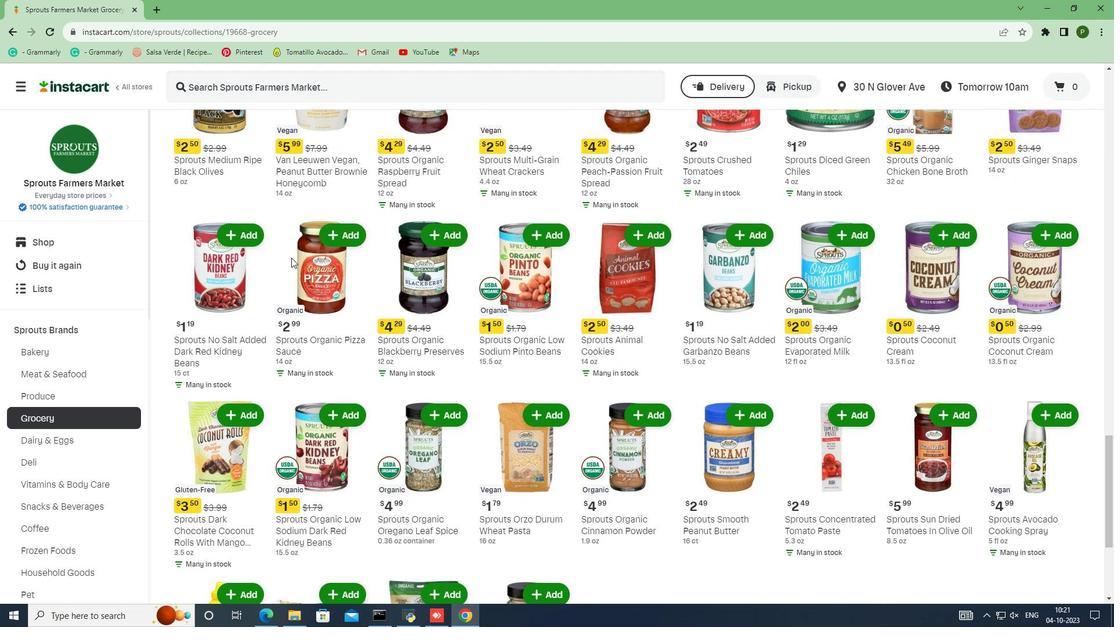 
Action: Mouse scrolled (291, 257) with delta (0, 0)
Screenshot: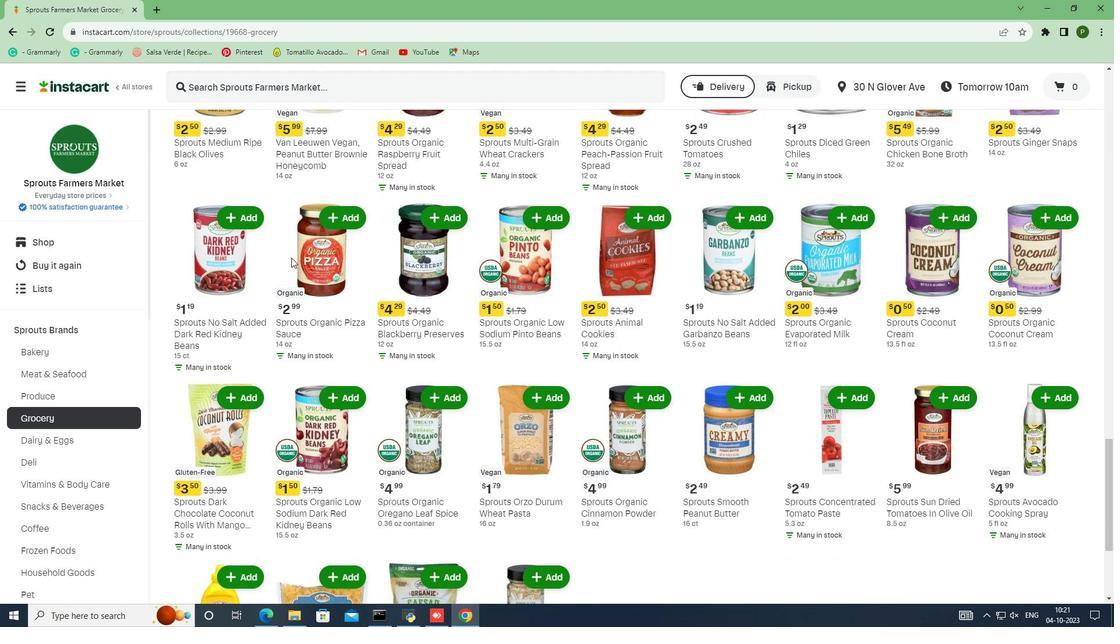 
Action: Mouse scrolled (291, 257) with delta (0, 0)
Screenshot: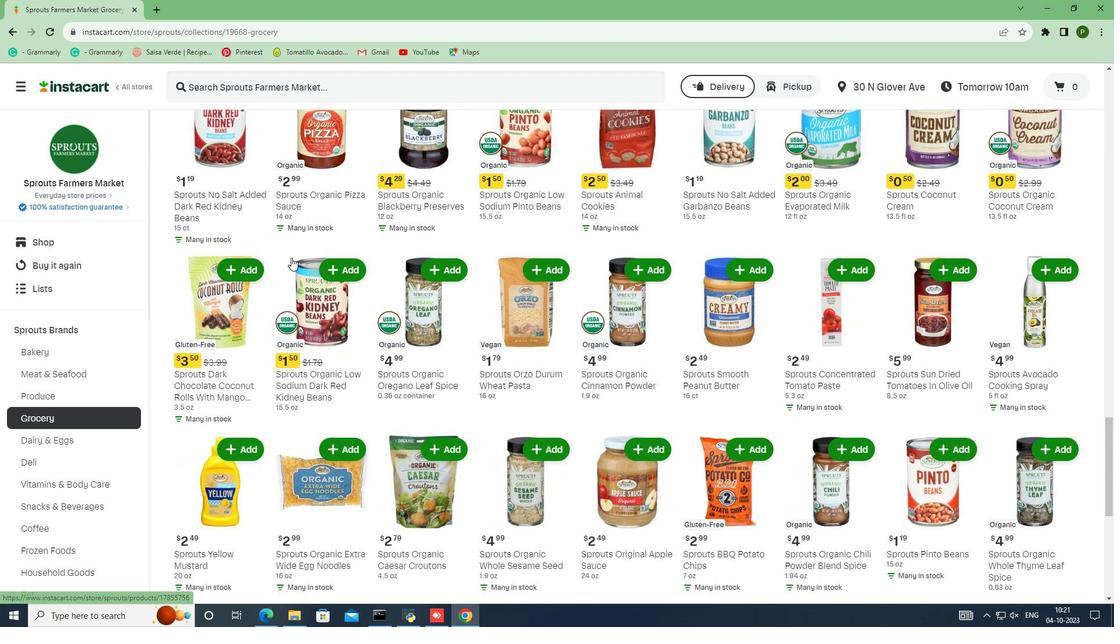 
Action: Mouse scrolled (291, 257) with delta (0, 0)
Screenshot: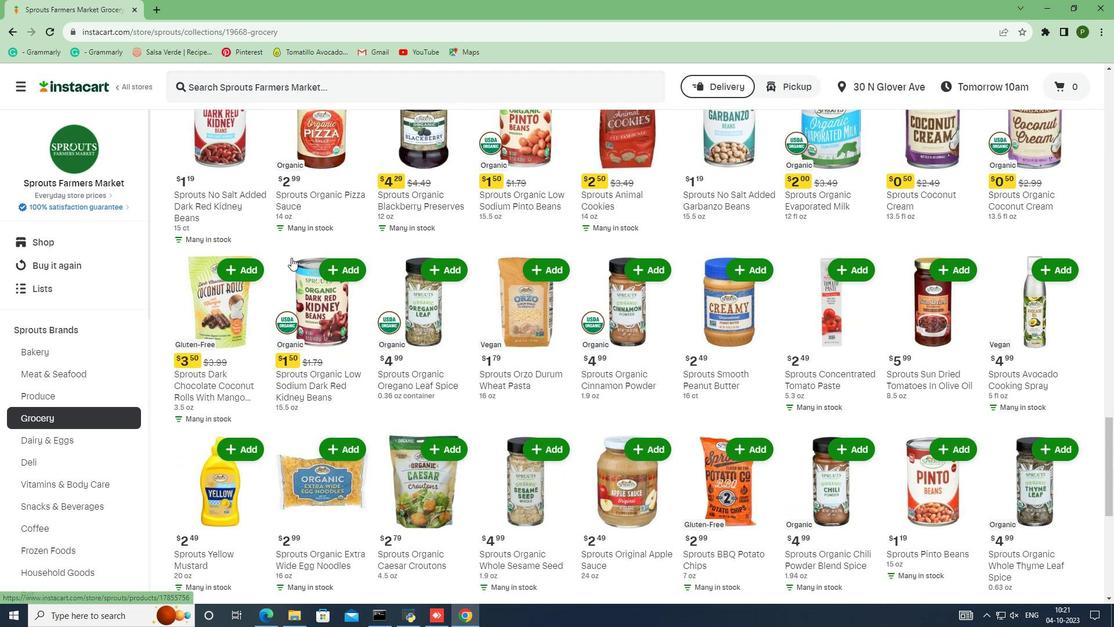 
Action: Mouse scrolled (291, 257) with delta (0, 0)
Screenshot: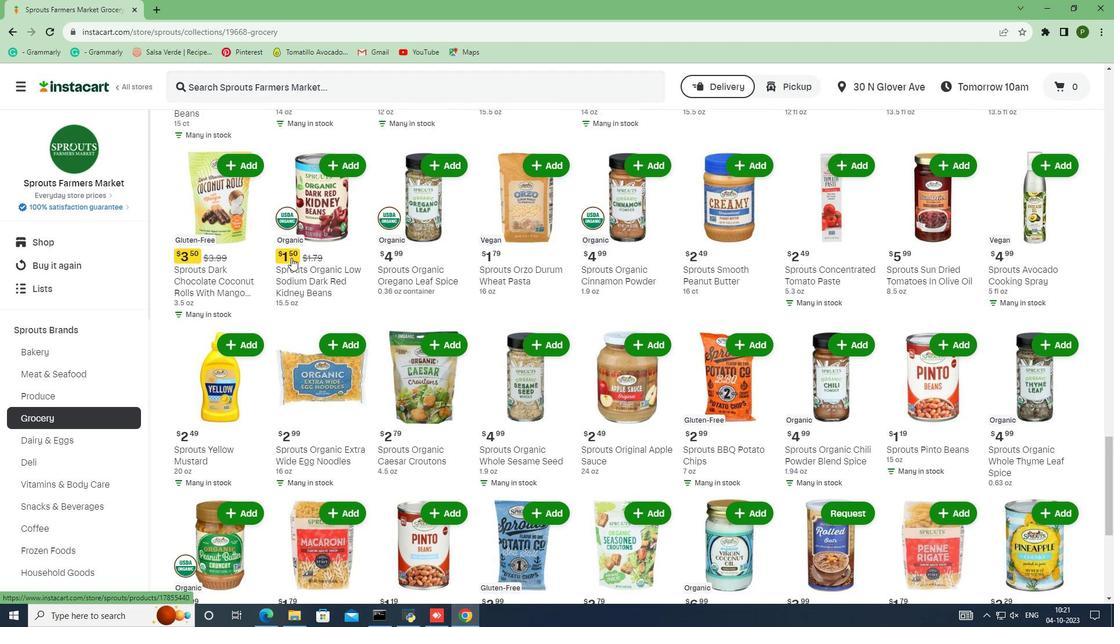 
Action: Mouse scrolled (291, 257) with delta (0, 0)
Screenshot: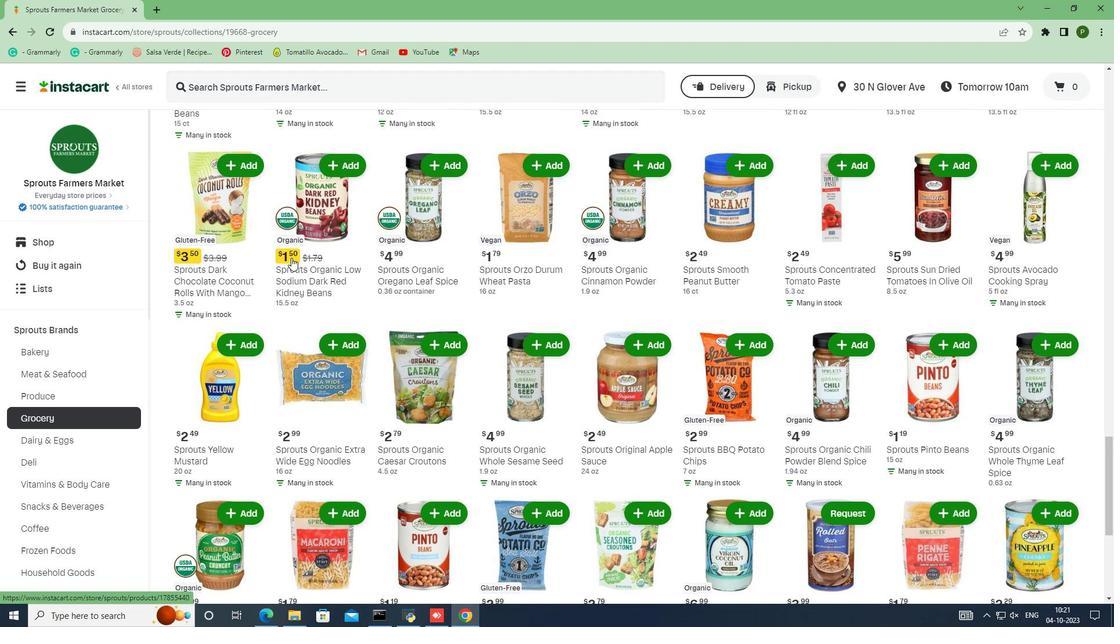 
Action: Mouse scrolled (291, 257) with delta (0, 0)
Screenshot: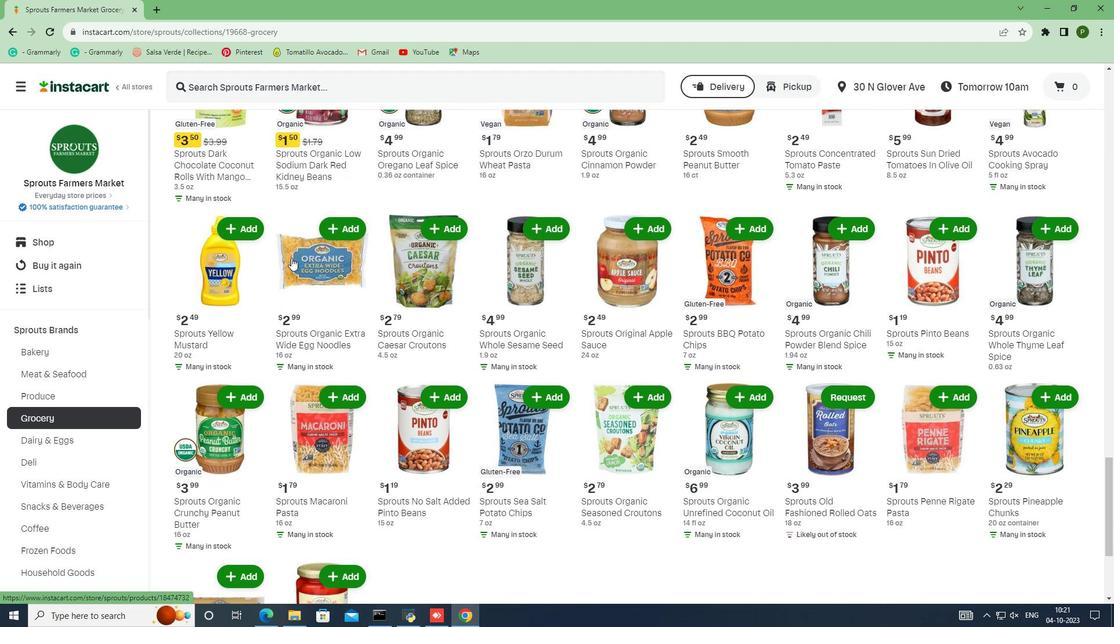 
Action: Mouse scrolled (291, 257) with delta (0, 0)
Screenshot: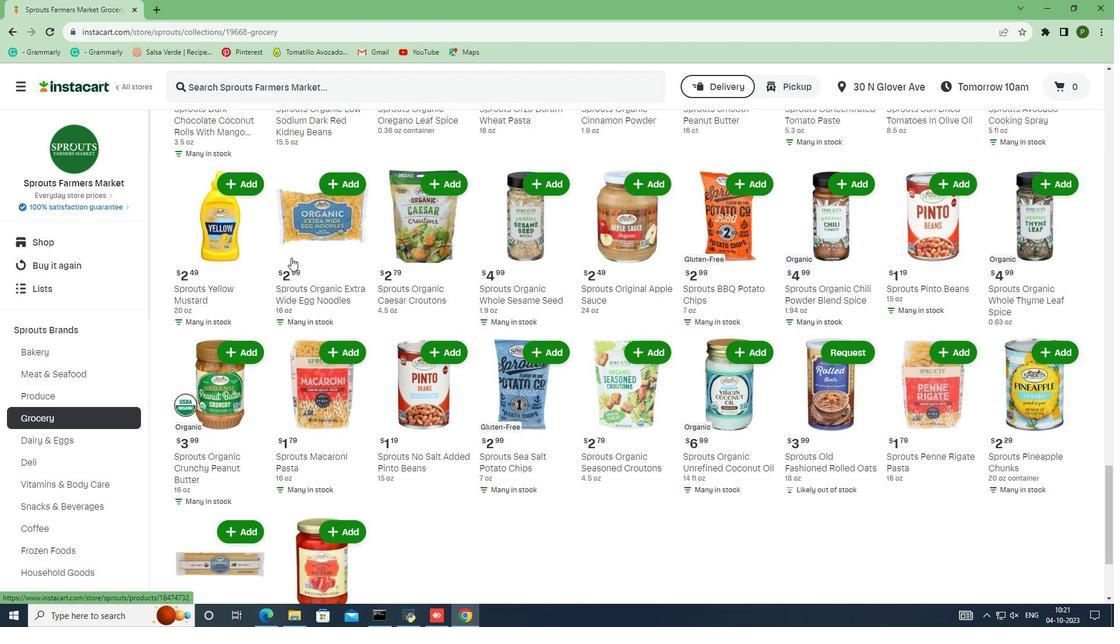 
Action: Mouse scrolled (291, 257) with delta (0, 0)
Screenshot: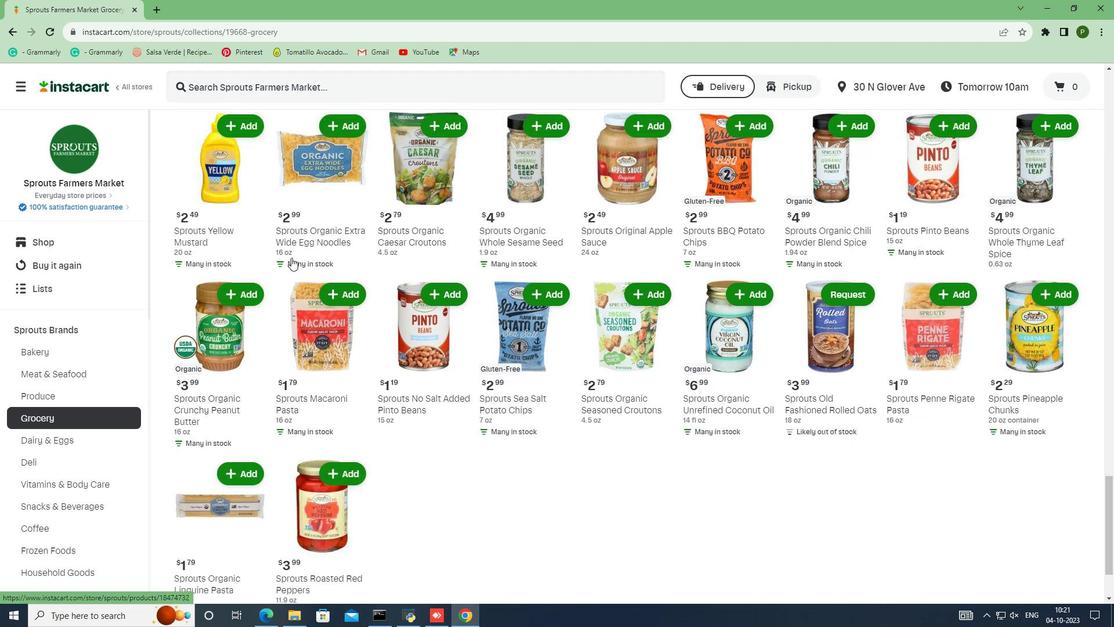 
Action: Mouse scrolled (291, 258) with delta (0, 0)
Screenshot: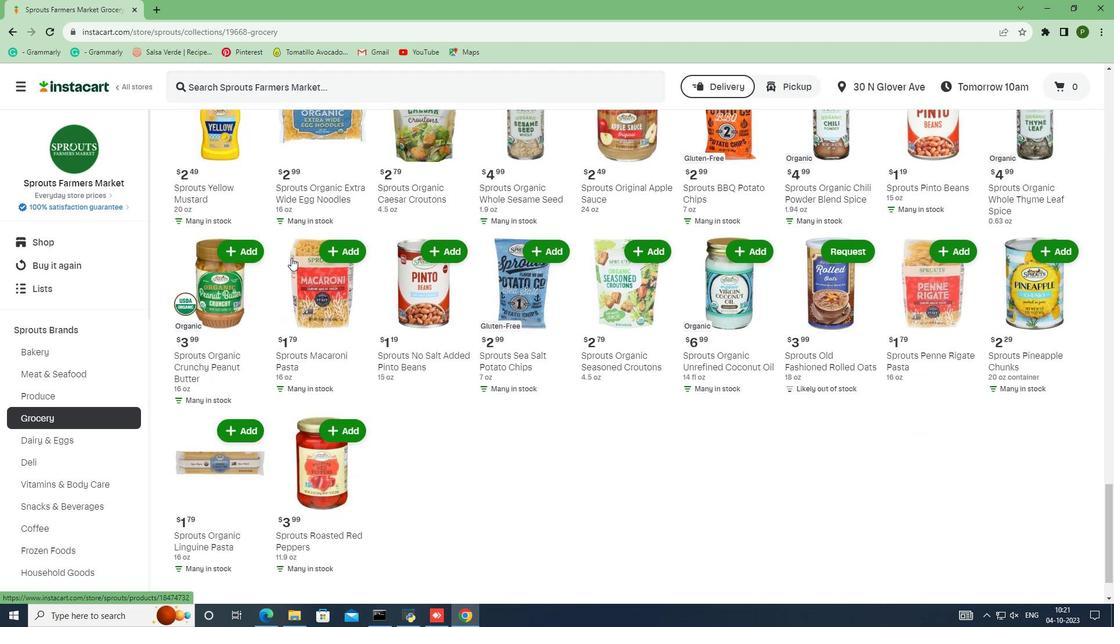 
Action: Mouse scrolled (291, 257) with delta (0, 0)
Screenshot: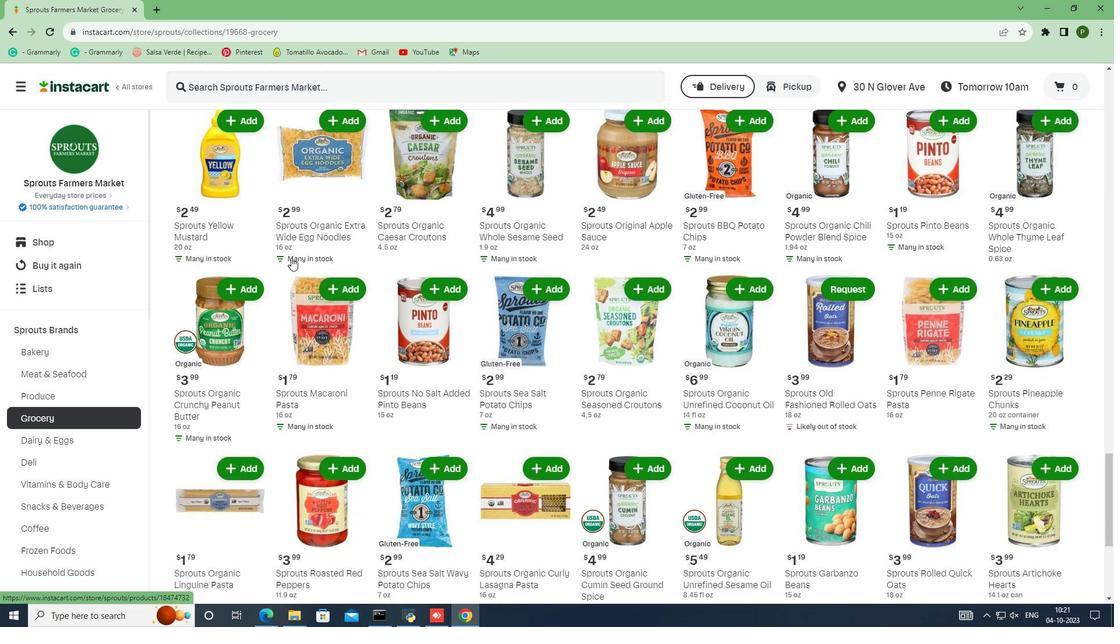 
Action: Mouse scrolled (291, 257) with delta (0, 0)
Screenshot: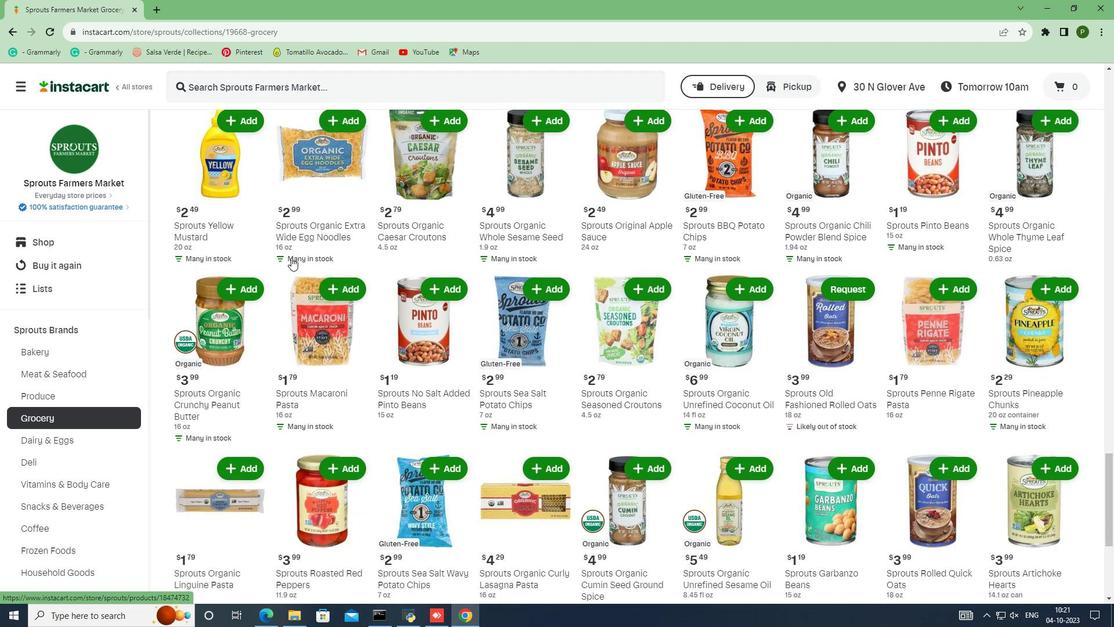 
Action: Mouse scrolled (291, 257) with delta (0, 0)
Screenshot: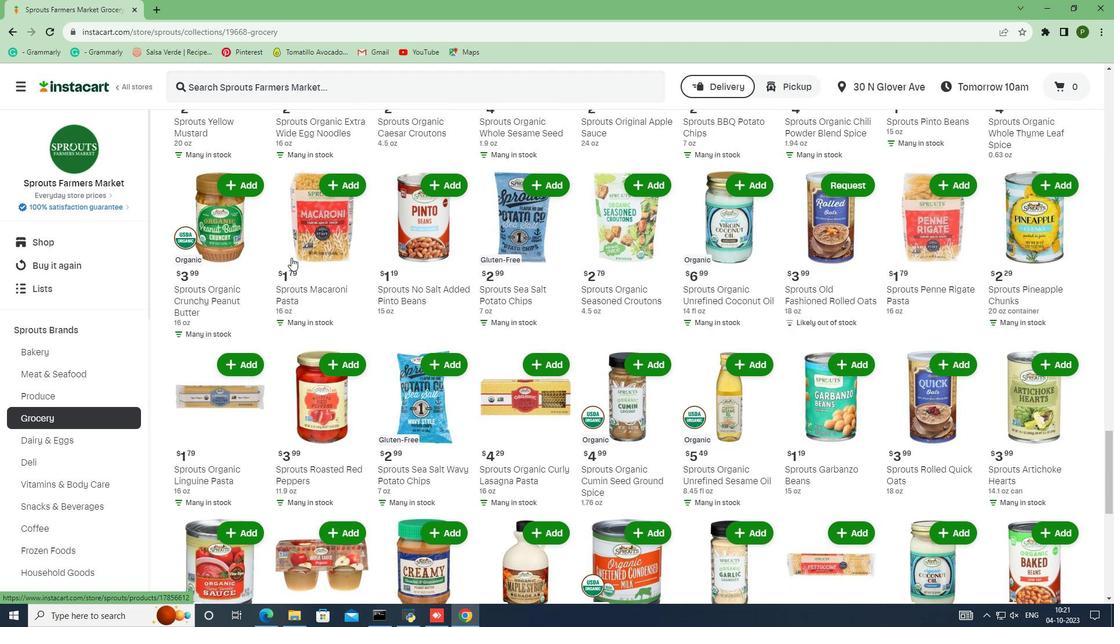 
Action: Mouse scrolled (291, 257) with delta (0, 0)
Screenshot: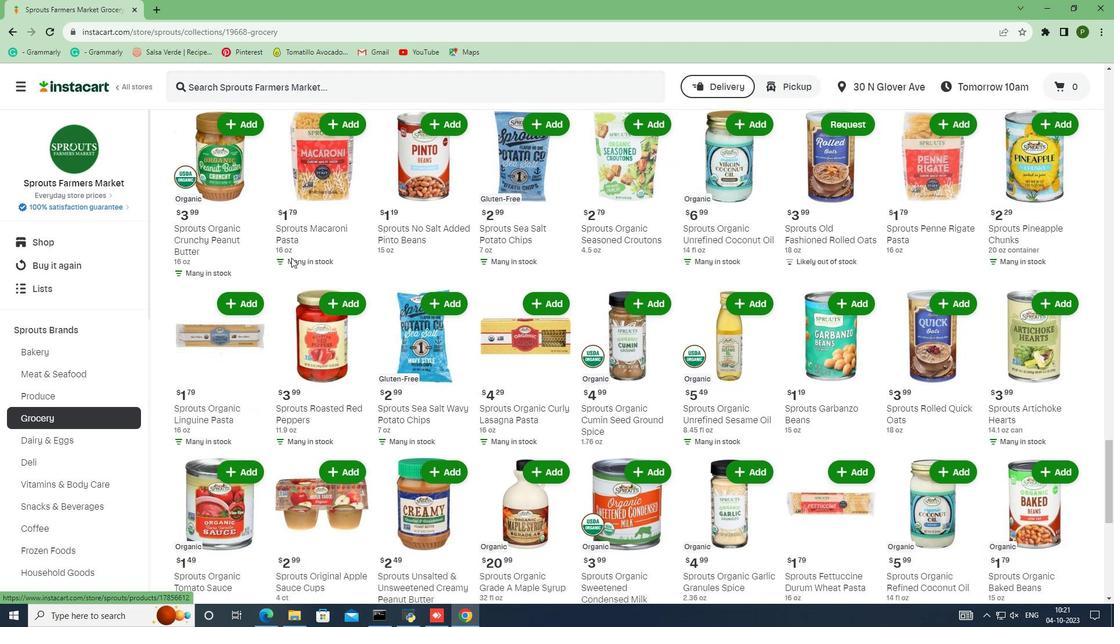 
Action: Mouse scrolled (291, 257) with delta (0, 0)
Screenshot: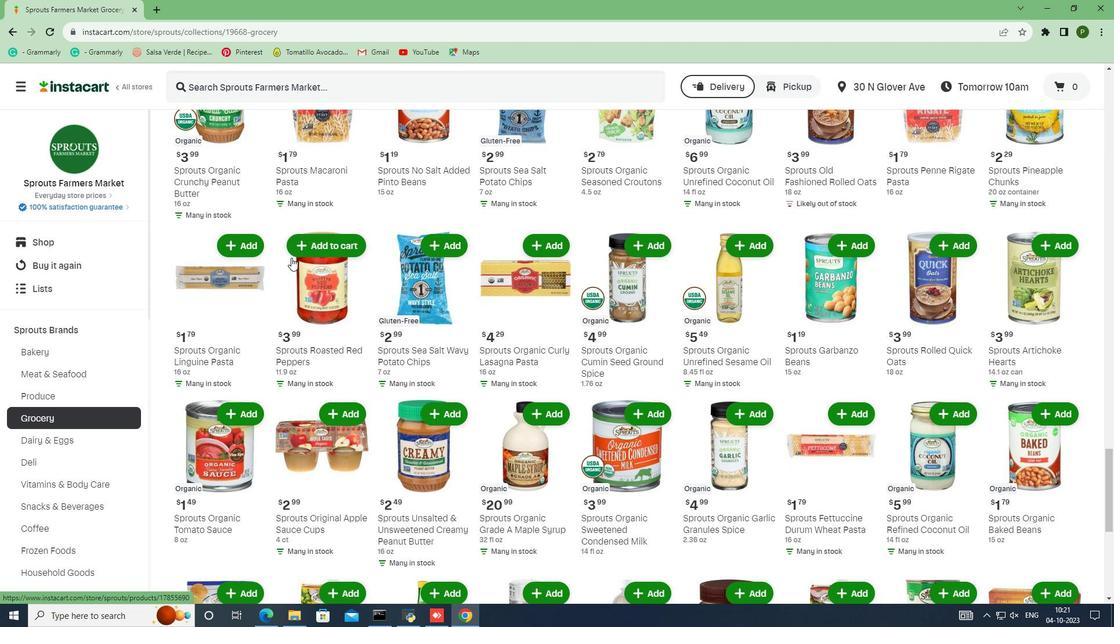 
Action: Mouse scrolled (291, 257) with delta (0, 0)
Screenshot: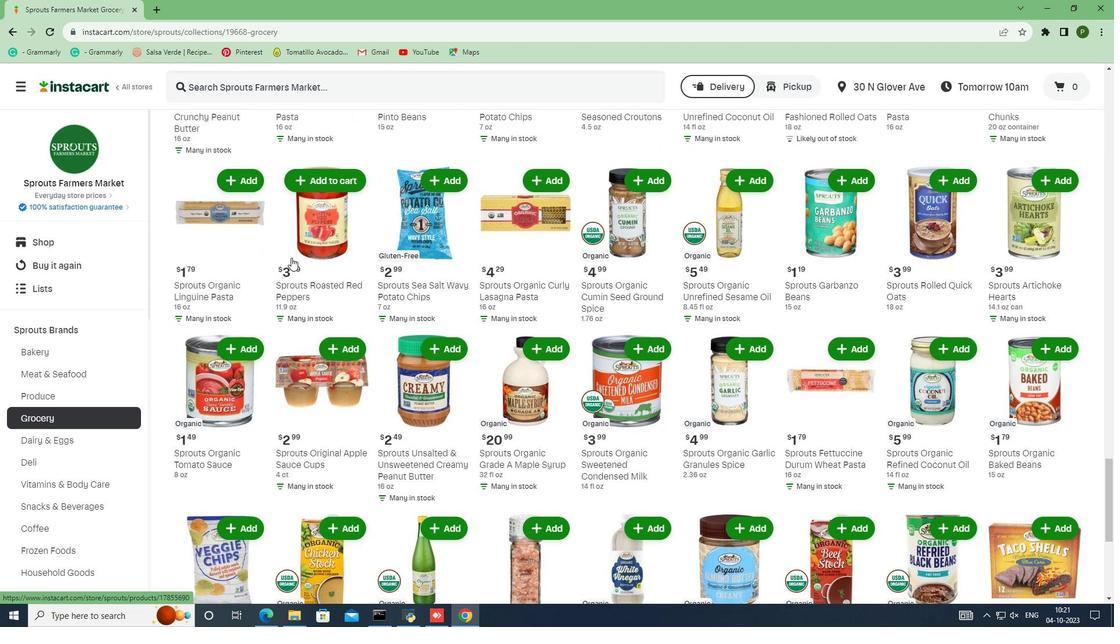 
Action: Mouse scrolled (291, 257) with delta (0, 0)
Screenshot: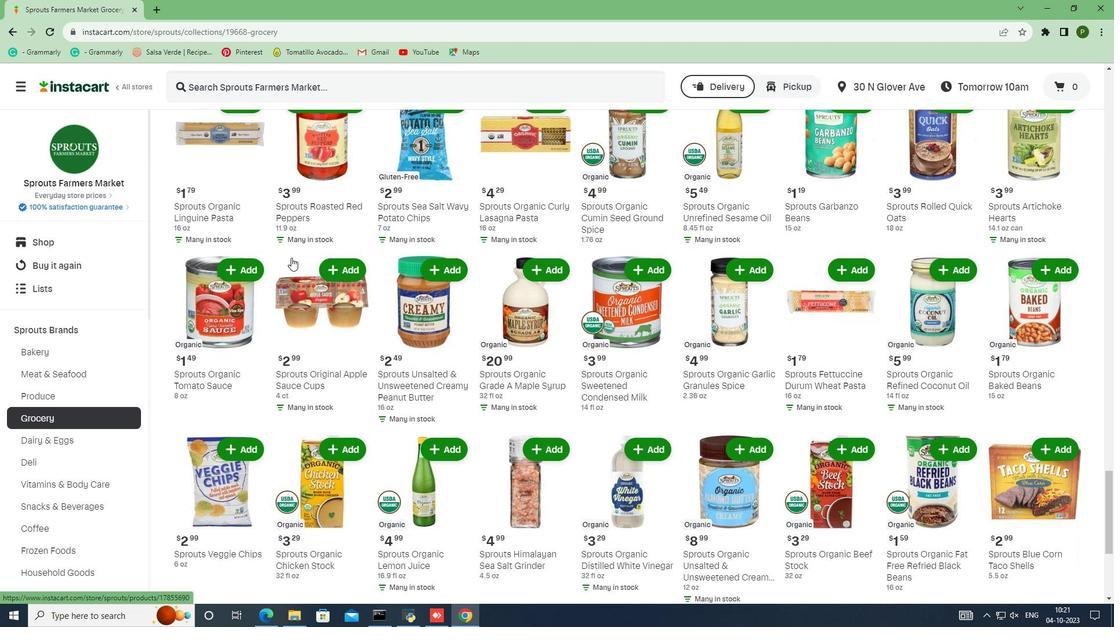
Action: Mouse scrolled (291, 257) with delta (0, 0)
Screenshot: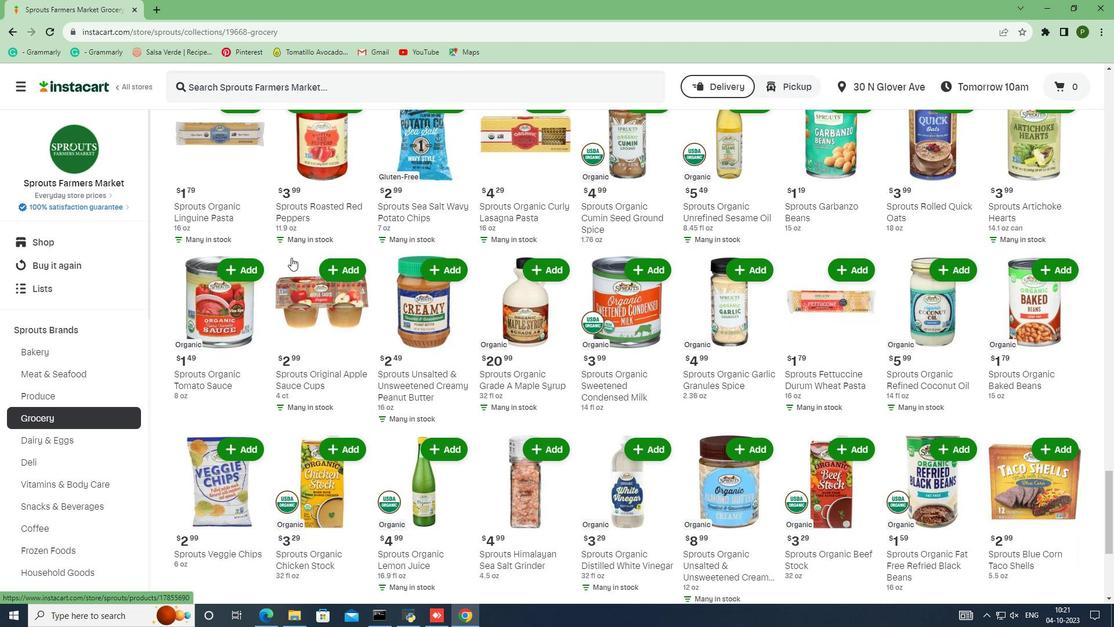 
Action: Mouse scrolled (291, 257) with delta (0, 0)
Screenshot: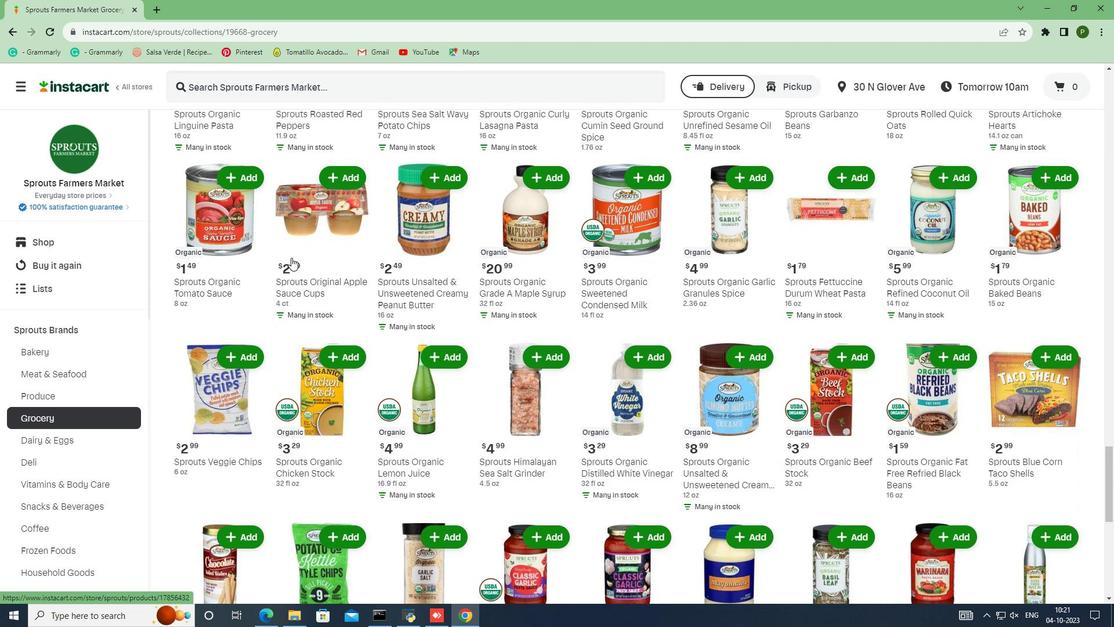 
Action: Mouse scrolled (291, 257) with delta (0, 0)
Screenshot: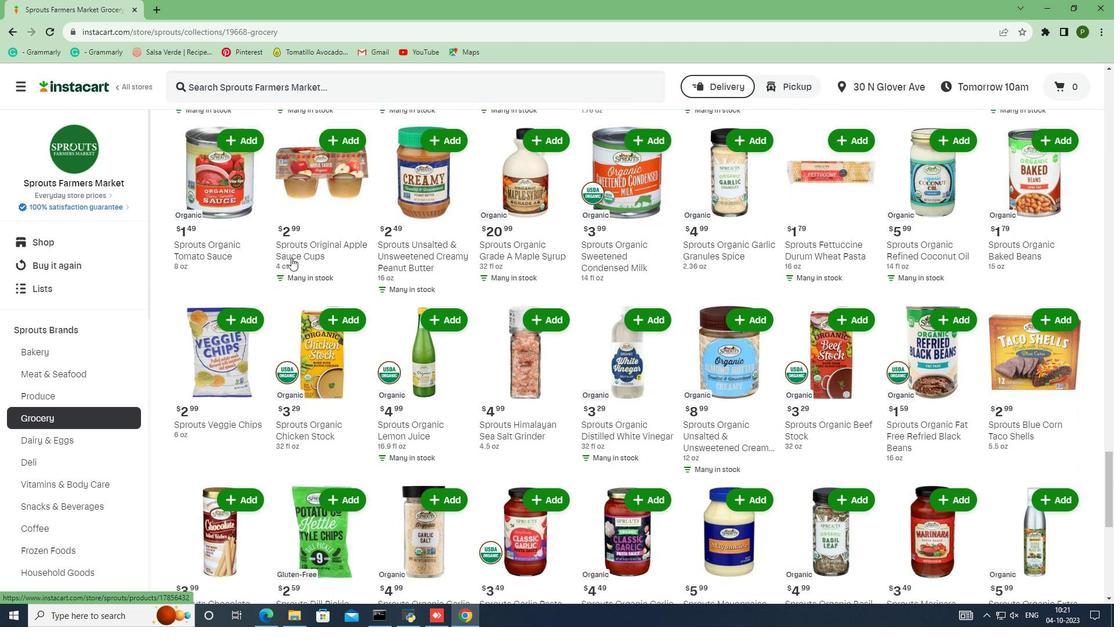 
Action: Mouse scrolled (291, 257) with delta (0, 0)
Screenshot: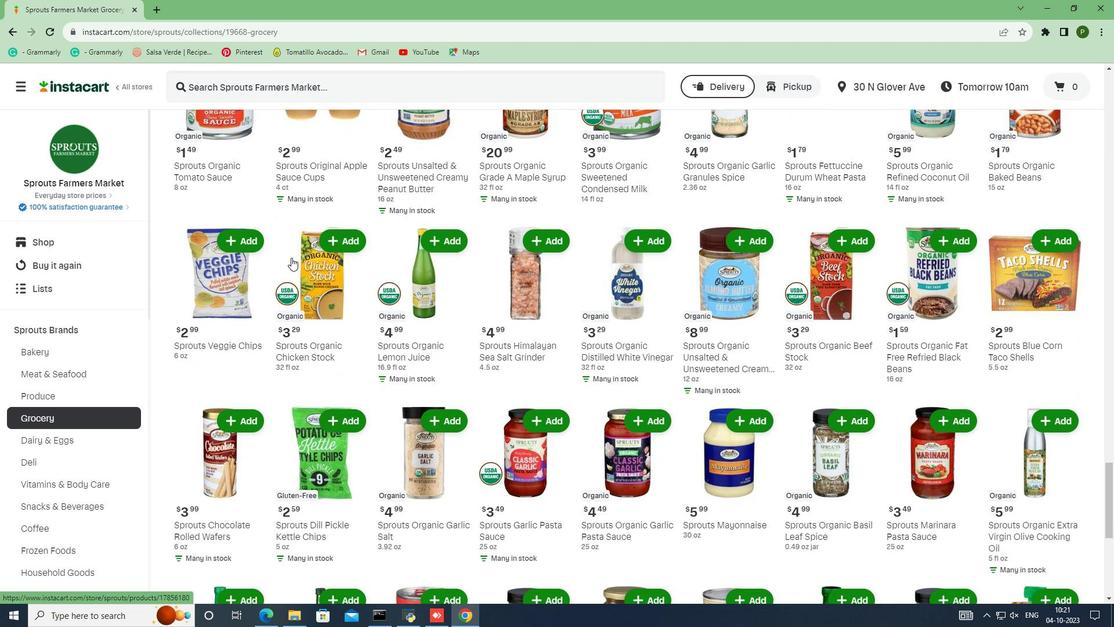 
Action: Mouse scrolled (291, 257) with delta (0, 0)
Screenshot: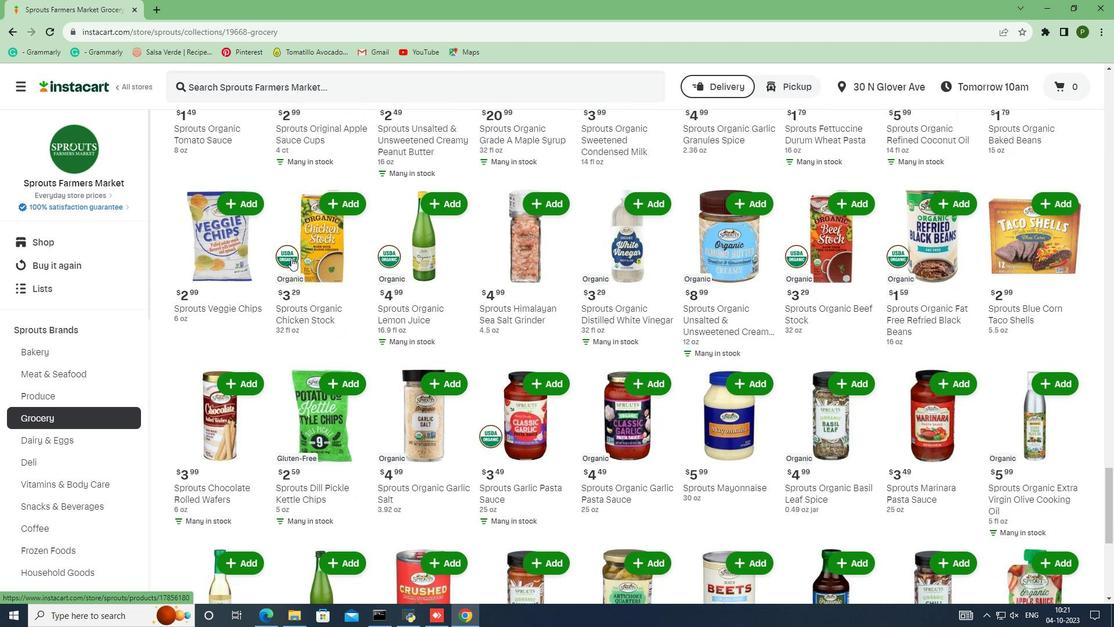 
Action: Mouse scrolled (291, 257) with delta (0, 0)
Screenshot: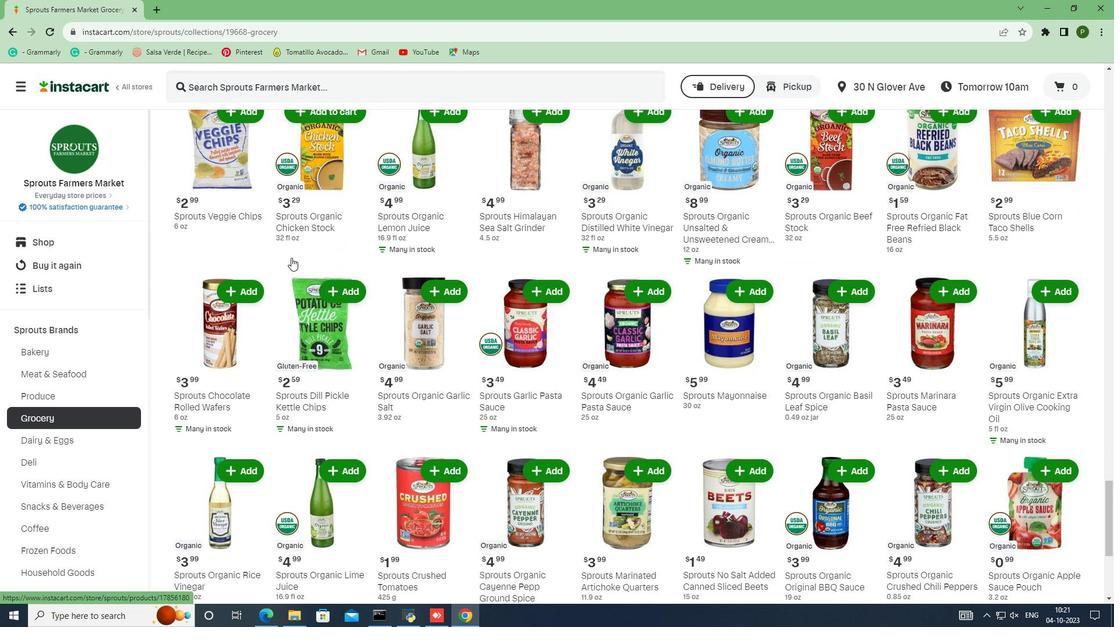 
Action: Mouse scrolled (291, 257) with delta (0, 0)
Screenshot: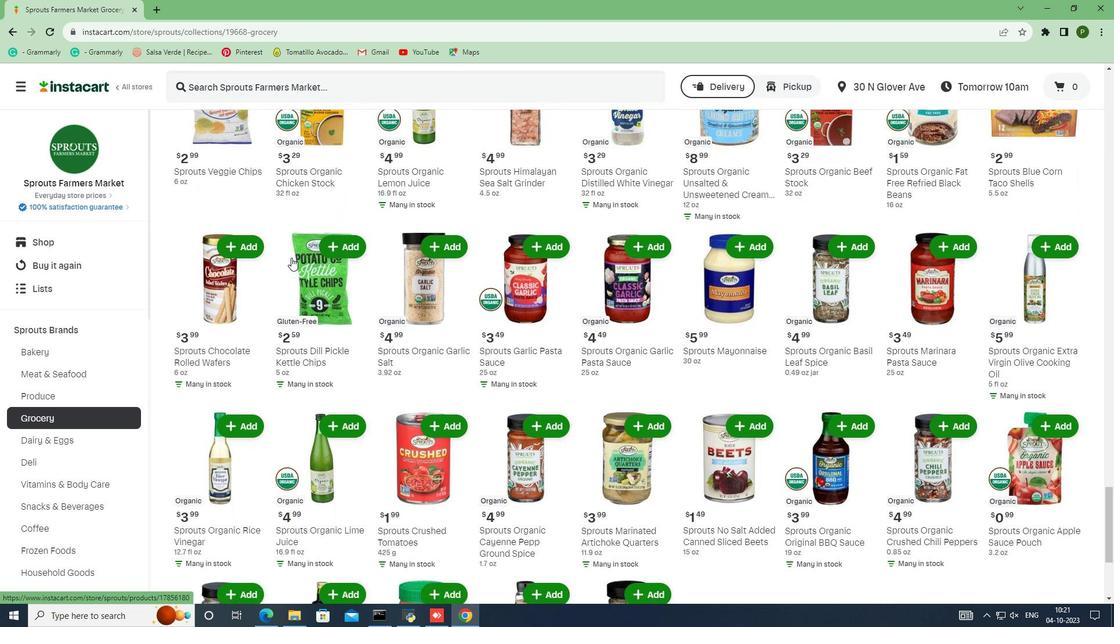 
Action: Mouse scrolled (291, 257) with delta (0, 0)
Screenshot: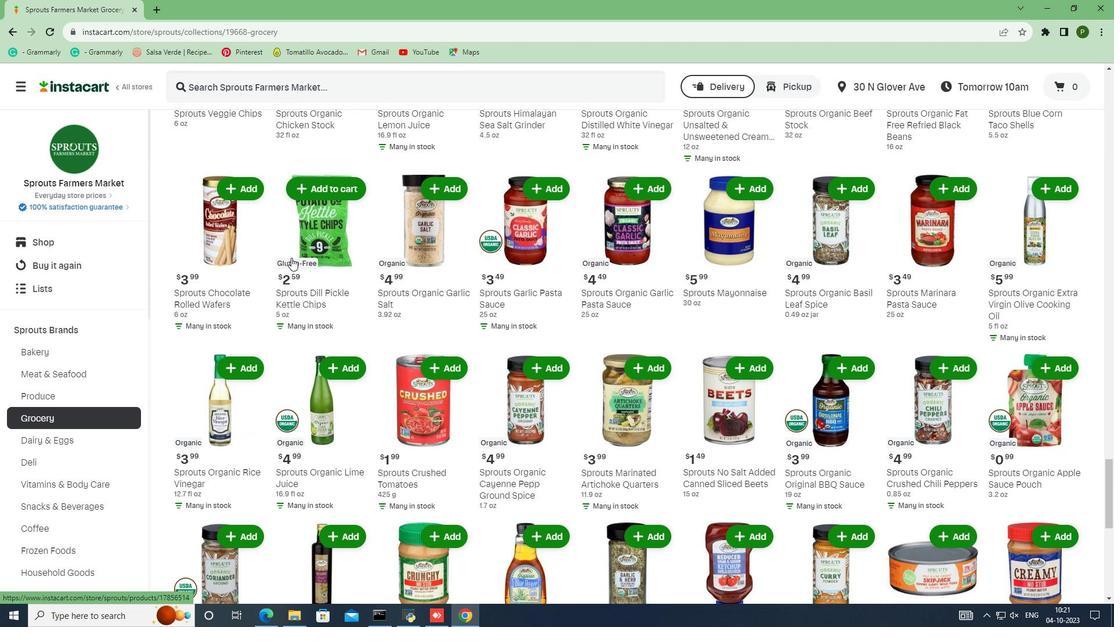 
Action: Mouse scrolled (291, 257) with delta (0, 0)
Screenshot: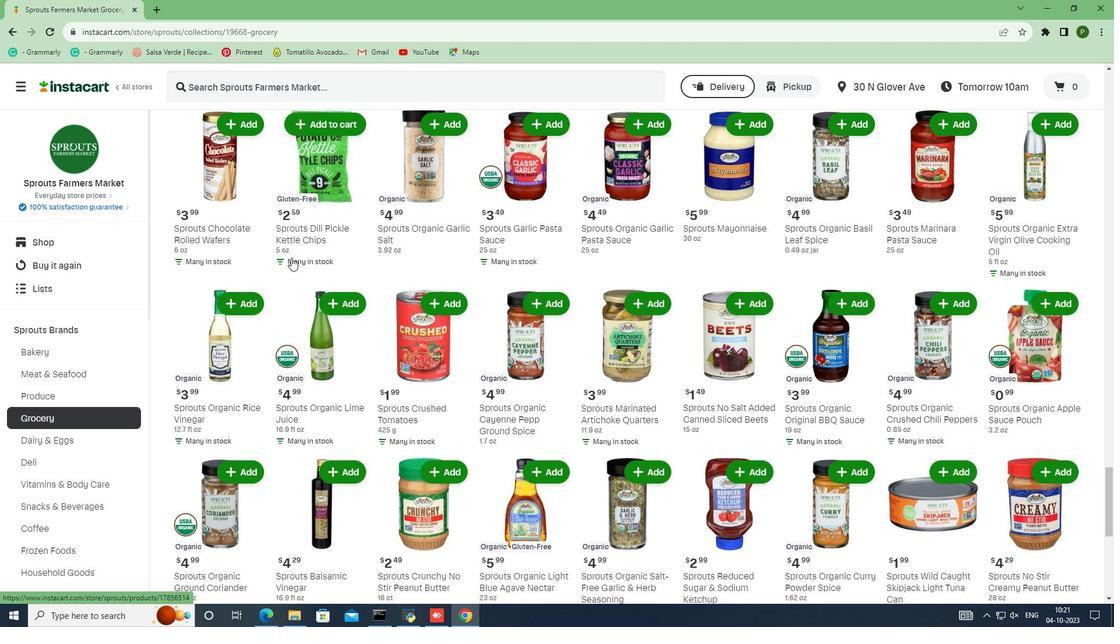 
Action: Mouse scrolled (291, 257) with delta (0, 0)
Screenshot: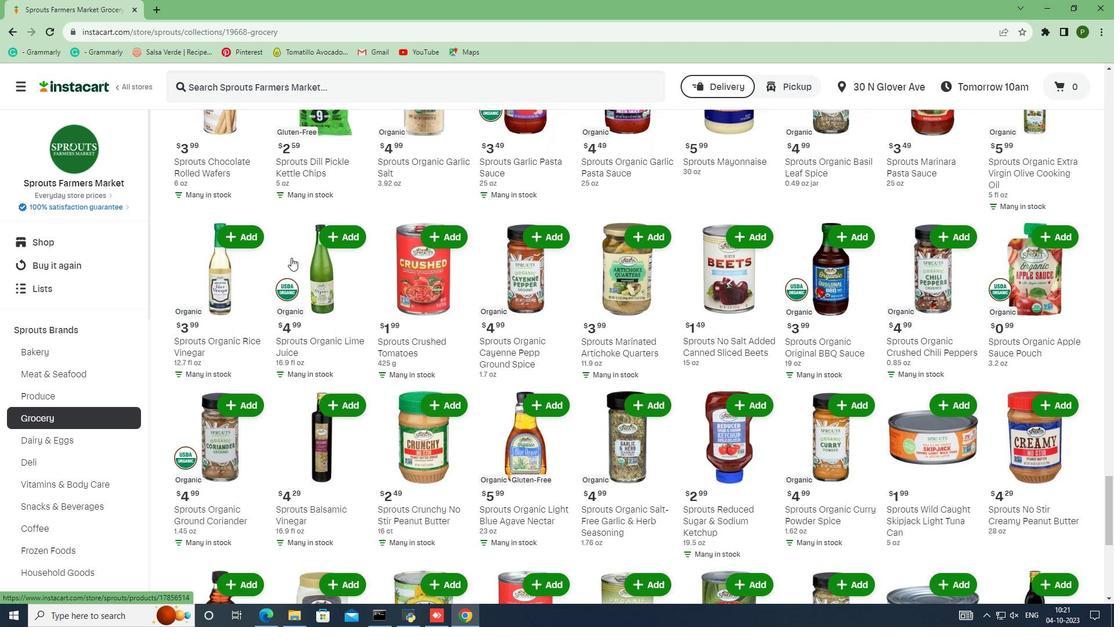 
Action: Mouse scrolled (291, 257) with delta (0, 0)
Screenshot: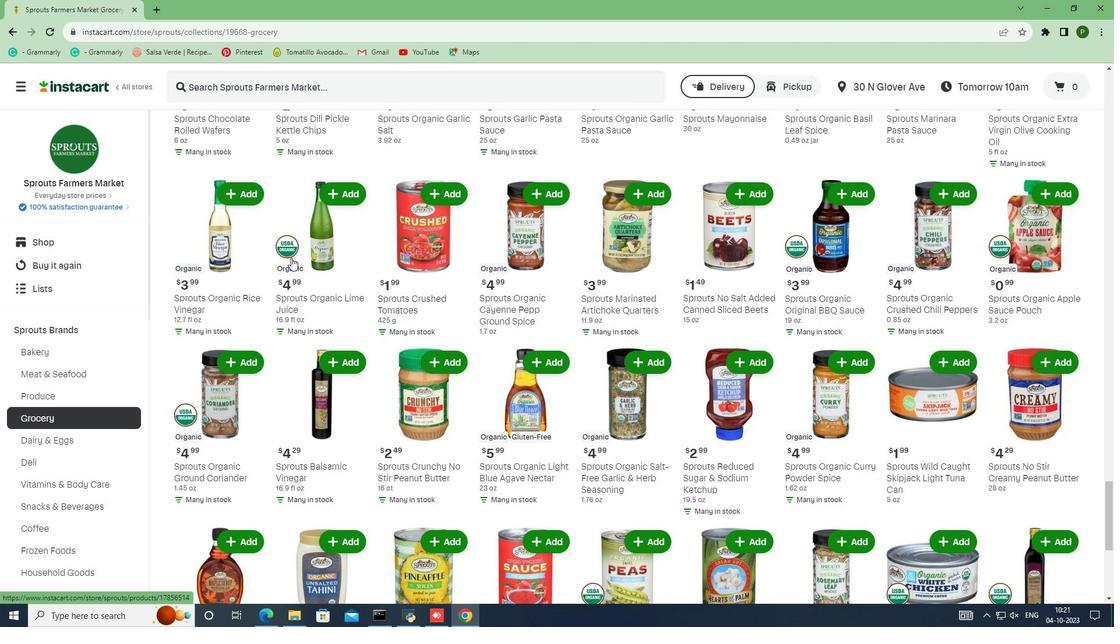 
Action: Mouse scrolled (291, 257) with delta (0, 0)
Screenshot: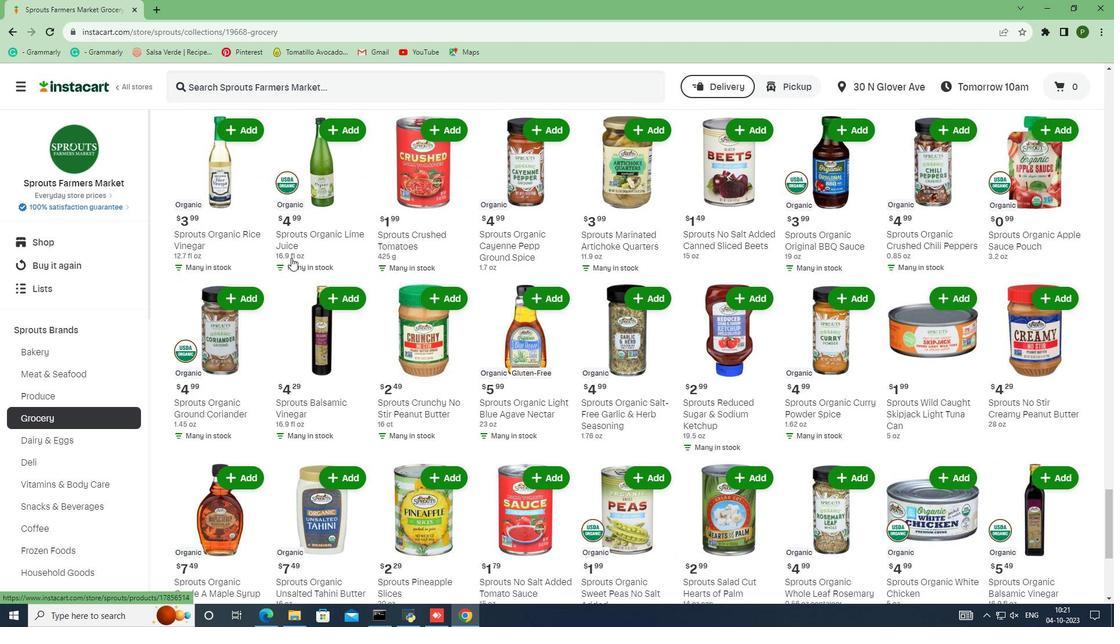
Action: Mouse scrolled (291, 257) with delta (0, 0)
Screenshot: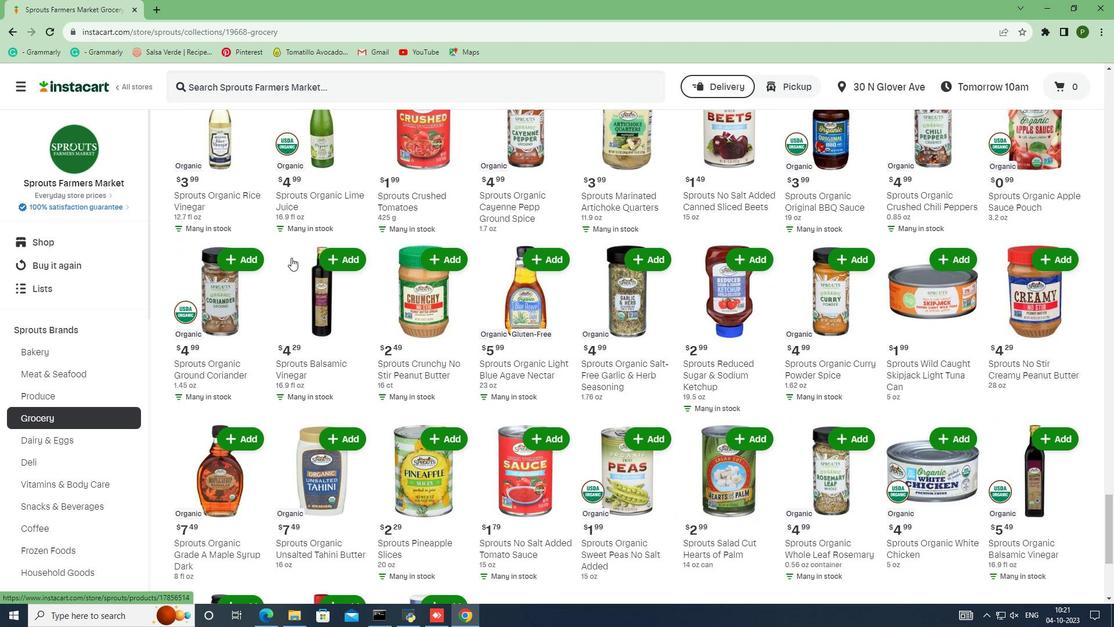 
Action: Mouse scrolled (291, 257) with delta (0, 0)
Screenshot: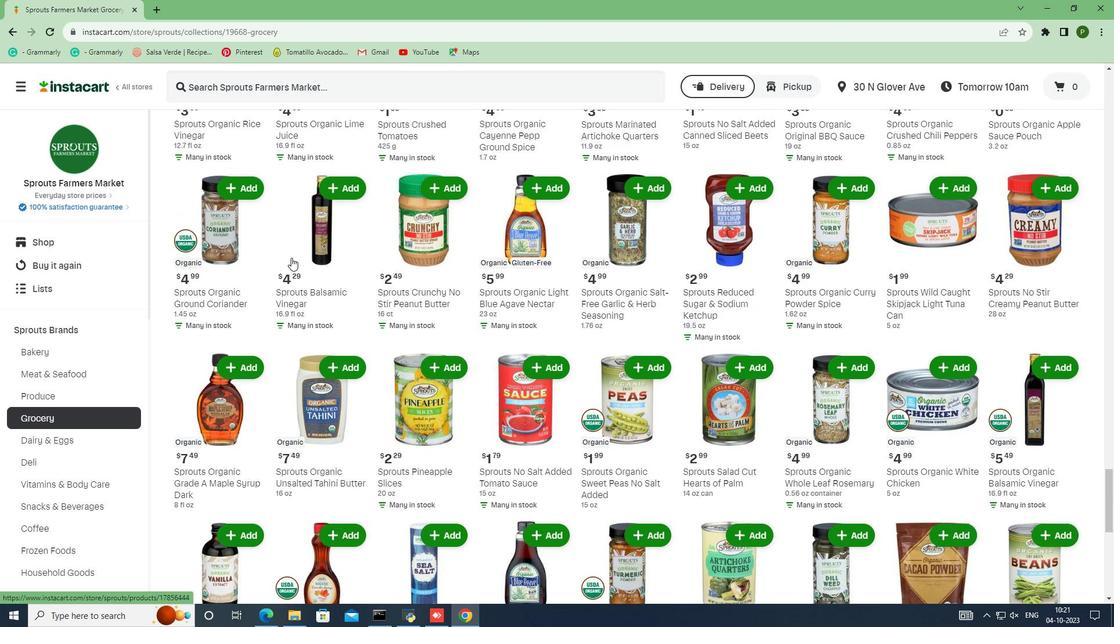 
Action: Mouse scrolled (291, 257) with delta (0, 0)
Screenshot: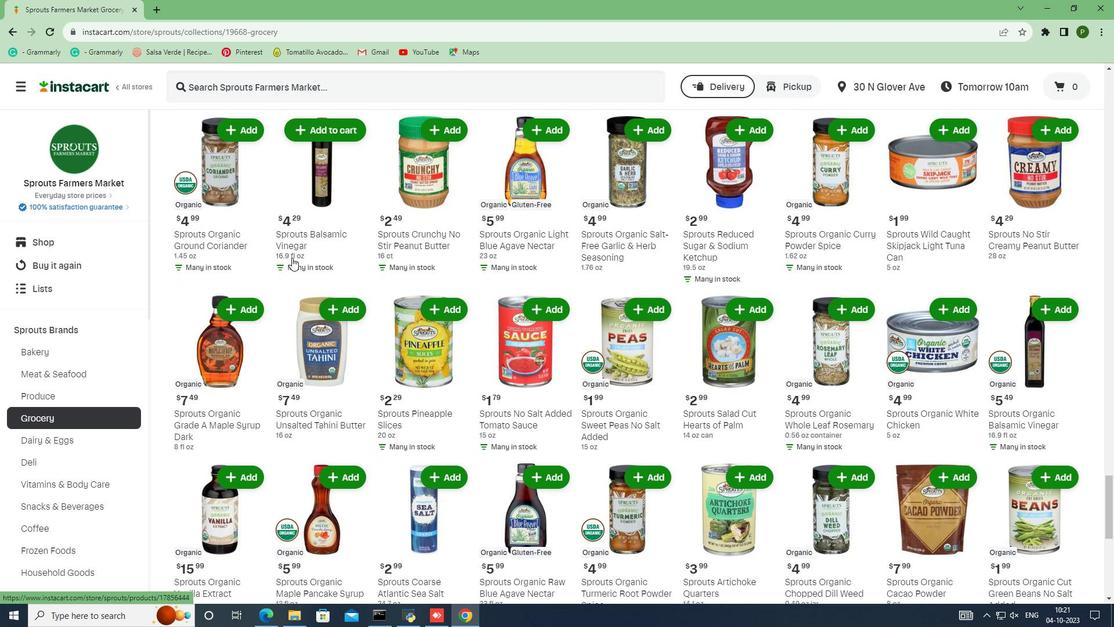 
Action: Mouse moved to (292, 257)
Screenshot: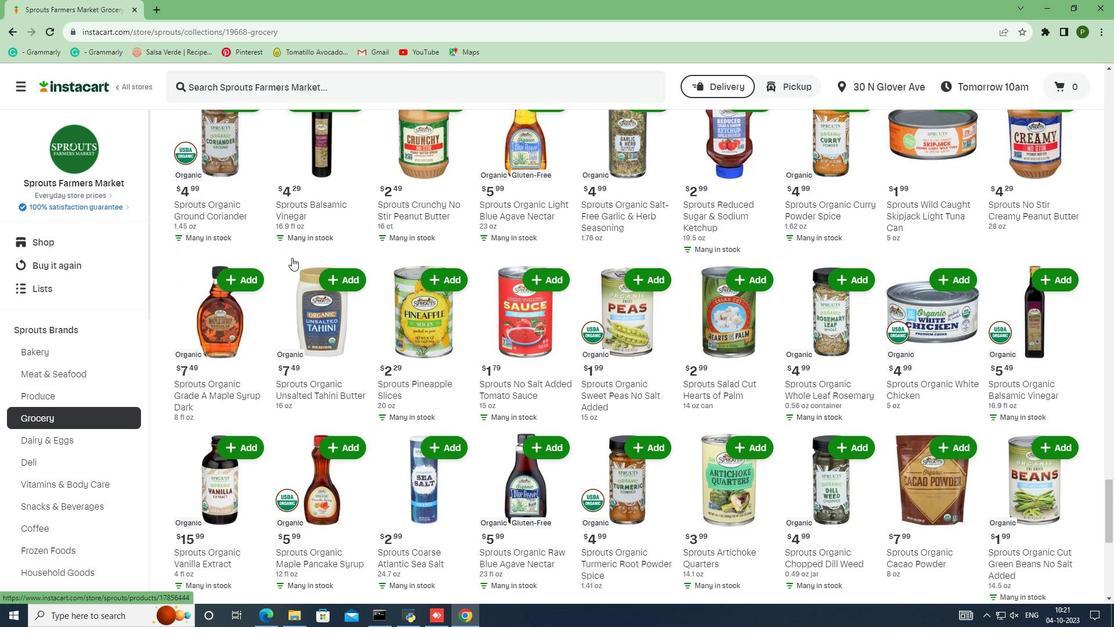 
Action: Mouse scrolled (292, 257) with delta (0, 0)
Screenshot: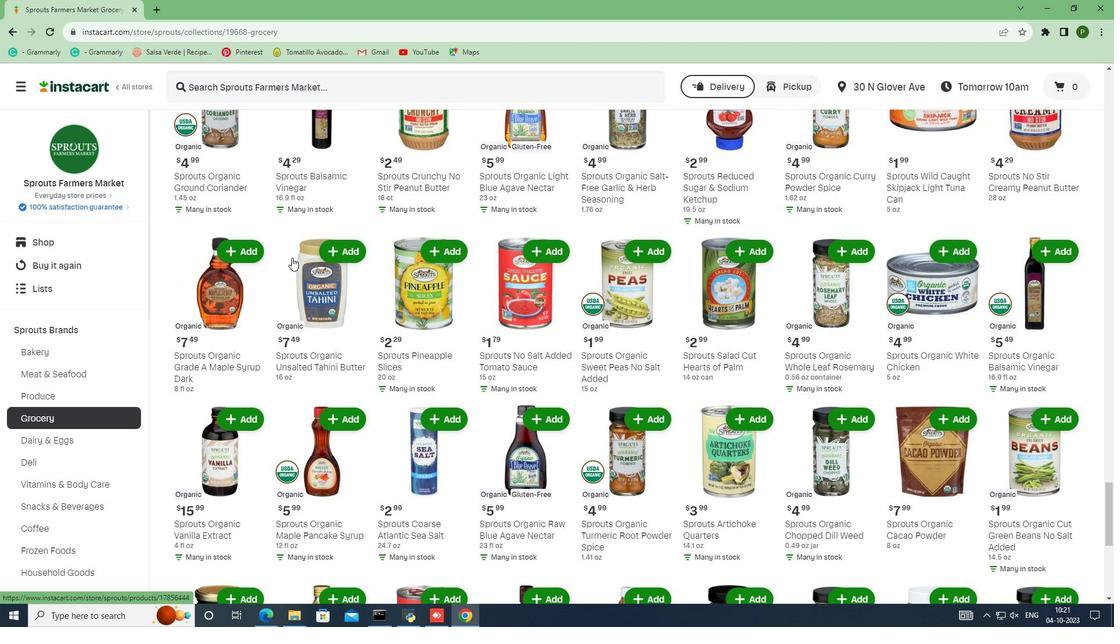 
Action: Mouse moved to (501, 197)
Screenshot: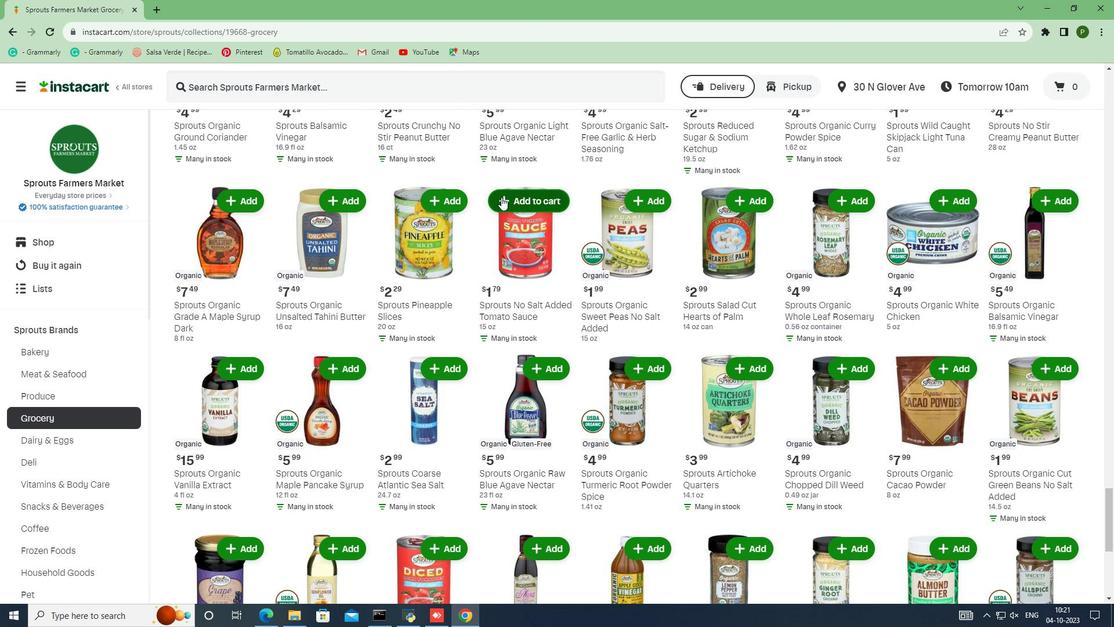 
Action: Mouse pressed left at (501, 197)
Screenshot: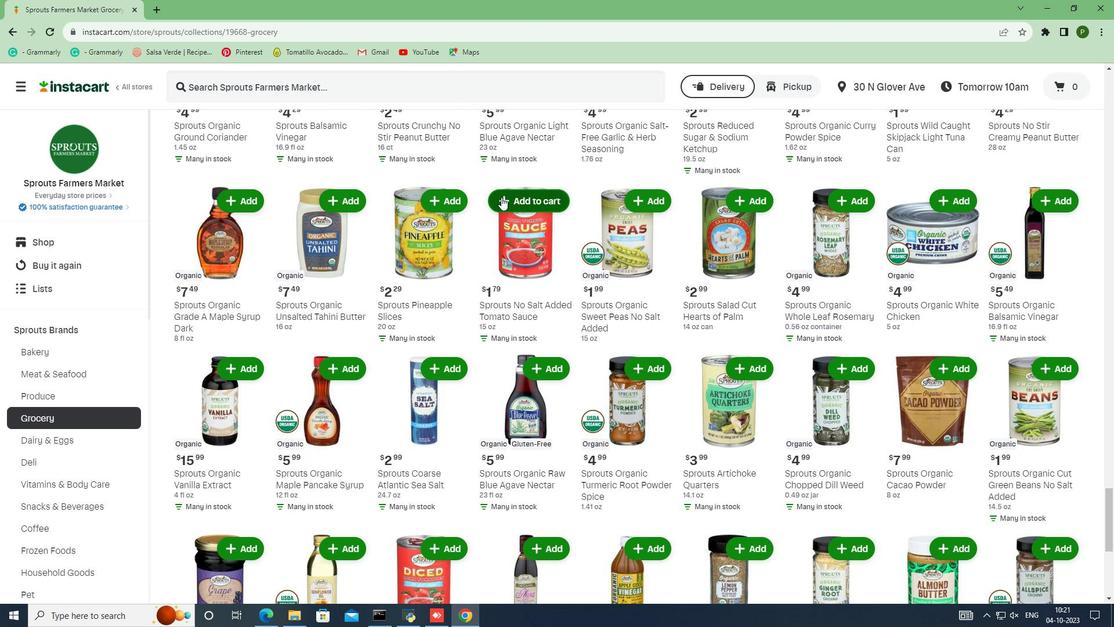
